 Task: In the  document negotiation.html Use the feature 'and check spelling and grammer' Select the body of letter and change paragraph spacing to  '1.5' Select the word  Good Day and change the font size to  30
Action: Mouse moved to (324, 549)
Screenshot: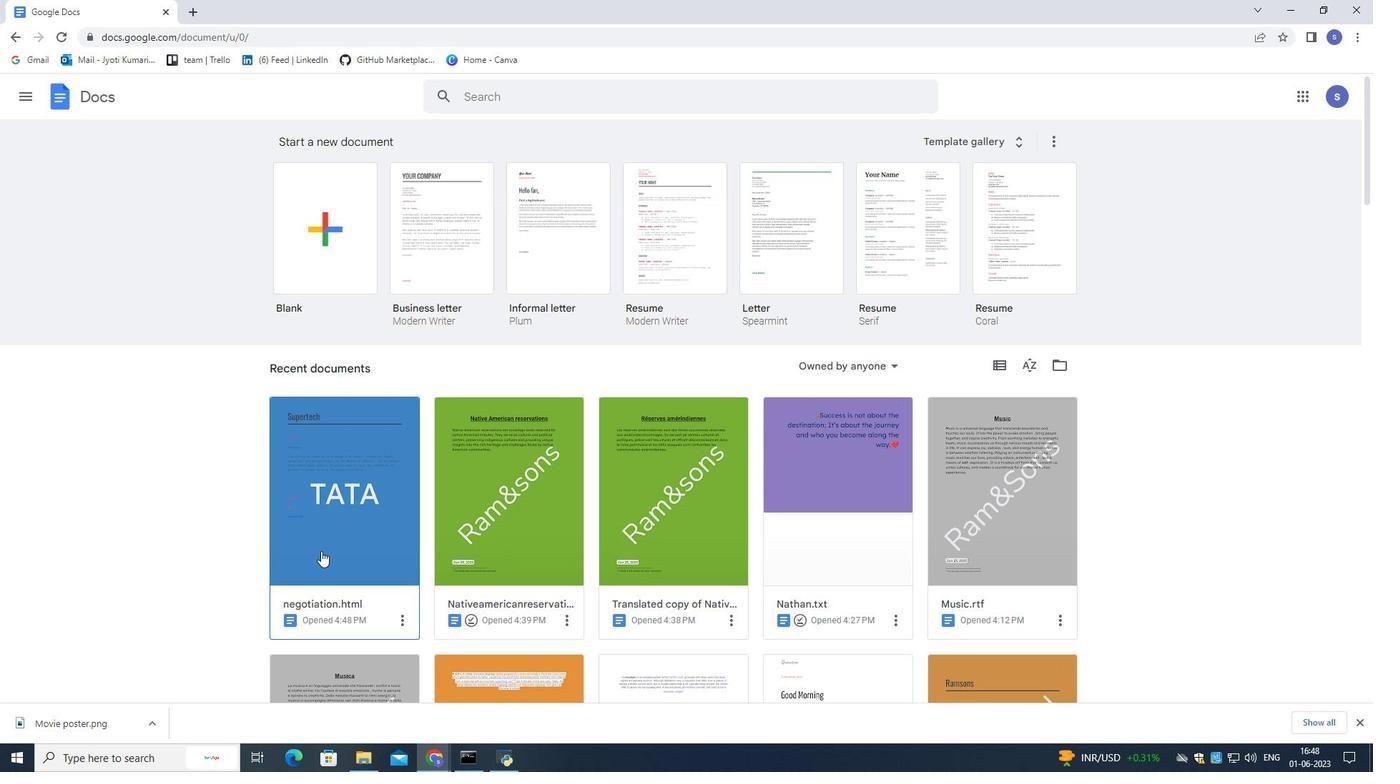 
Action: Mouse pressed left at (324, 549)
Screenshot: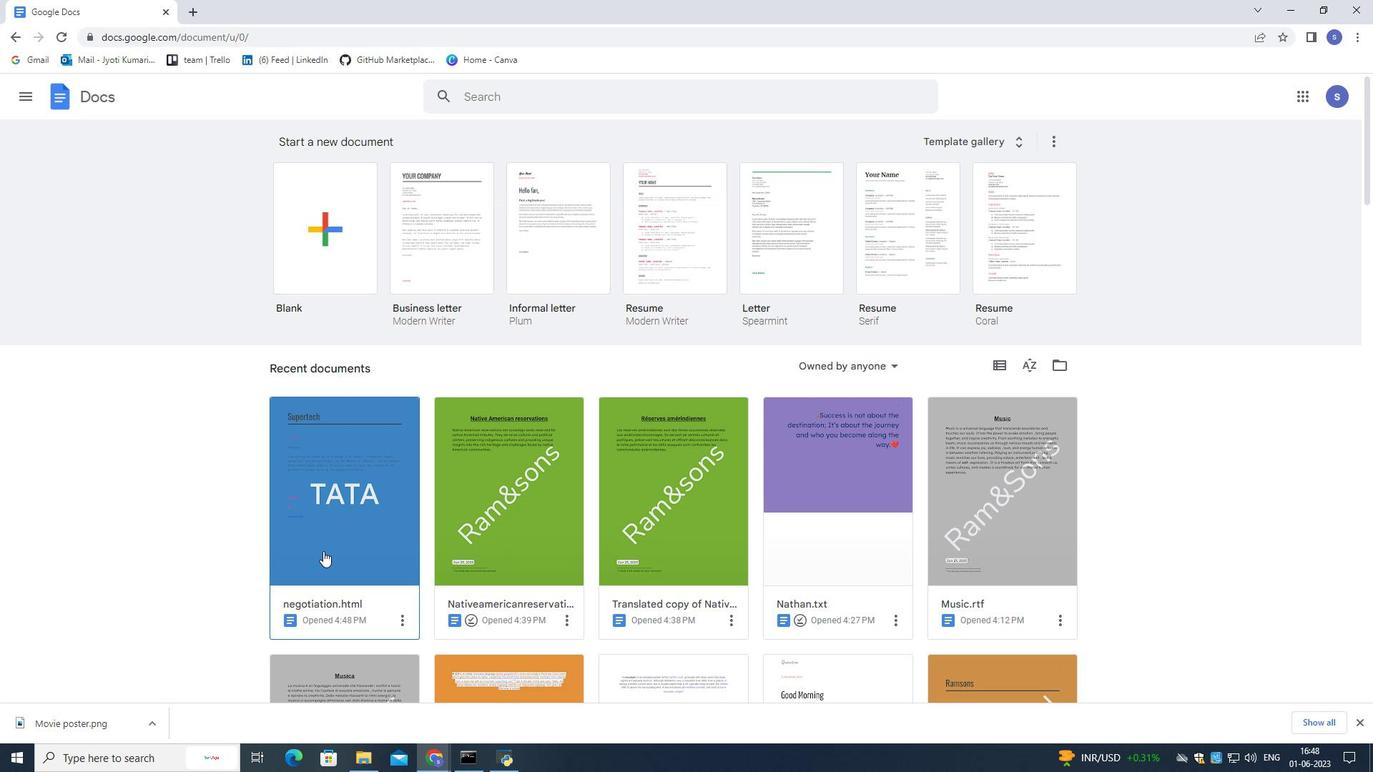 
Action: Mouse moved to (326, 549)
Screenshot: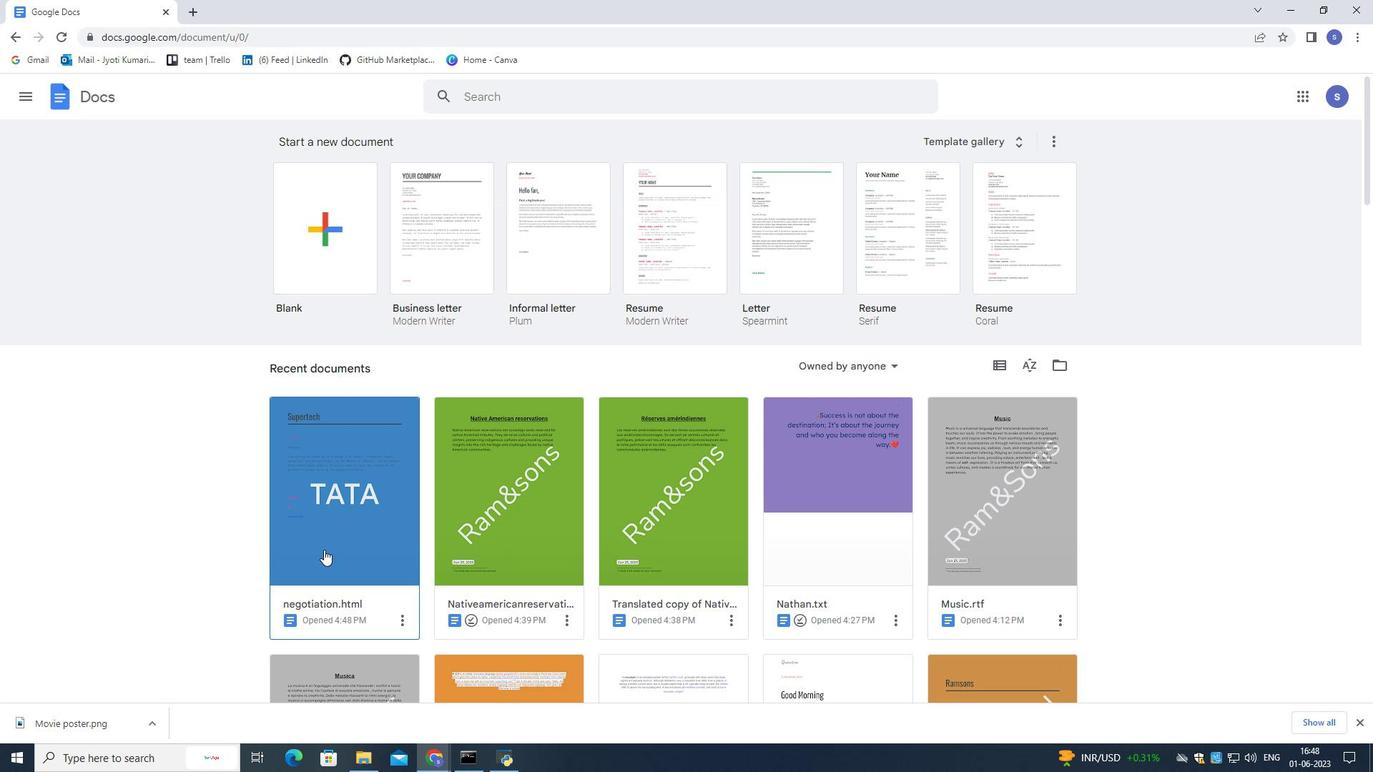 
Action: Mouse pressed left at (326, 549)
Screenshot: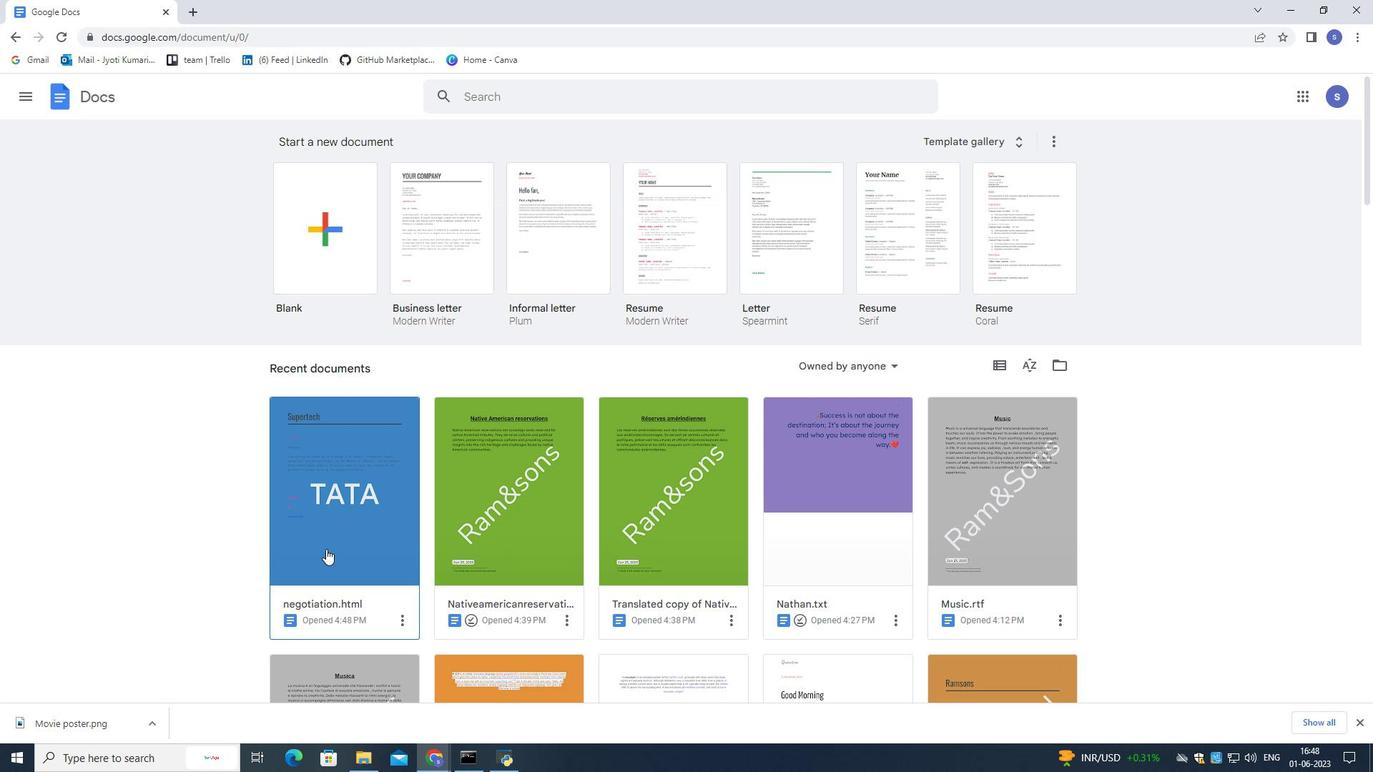 
Action: Mouse moved to (223, 109)
Screenshot: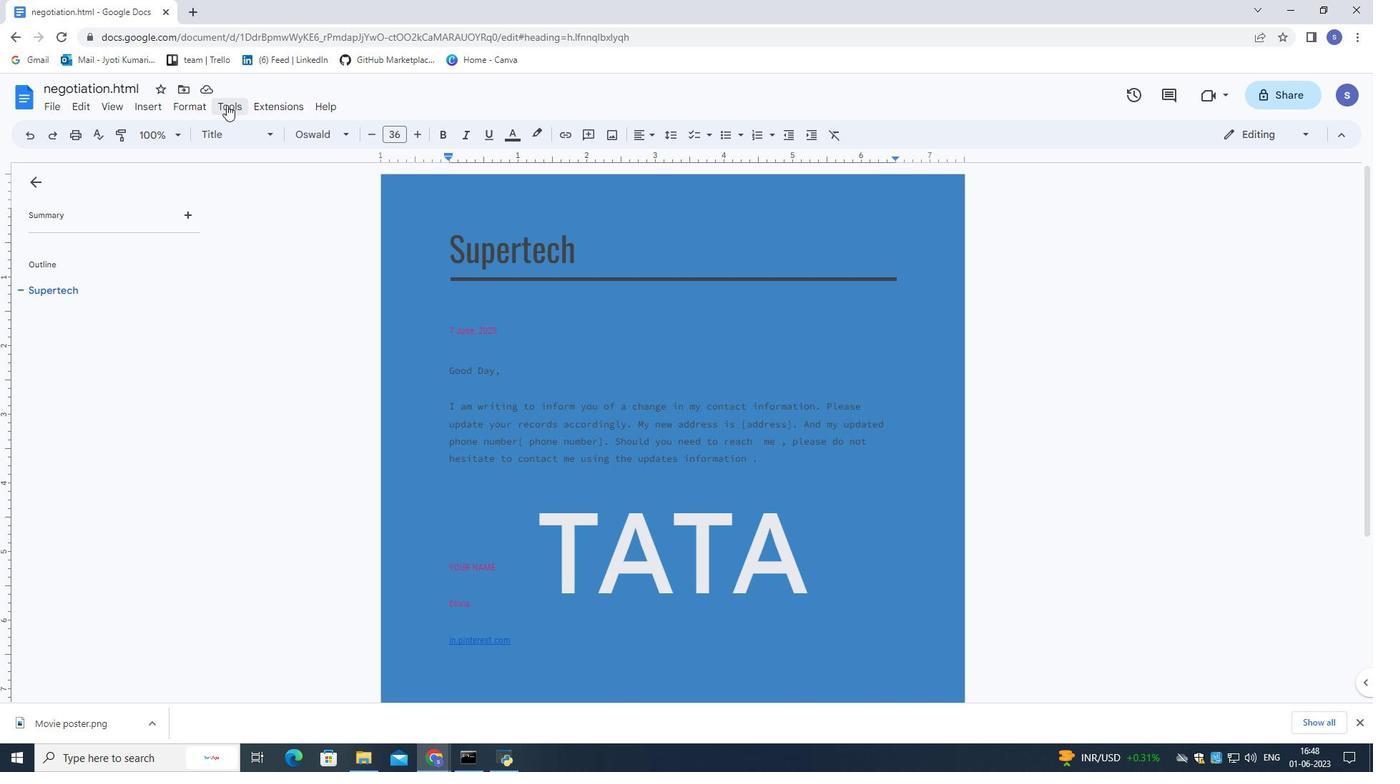 
Action: Mouse pressed left at (223, 109)
Screenshot: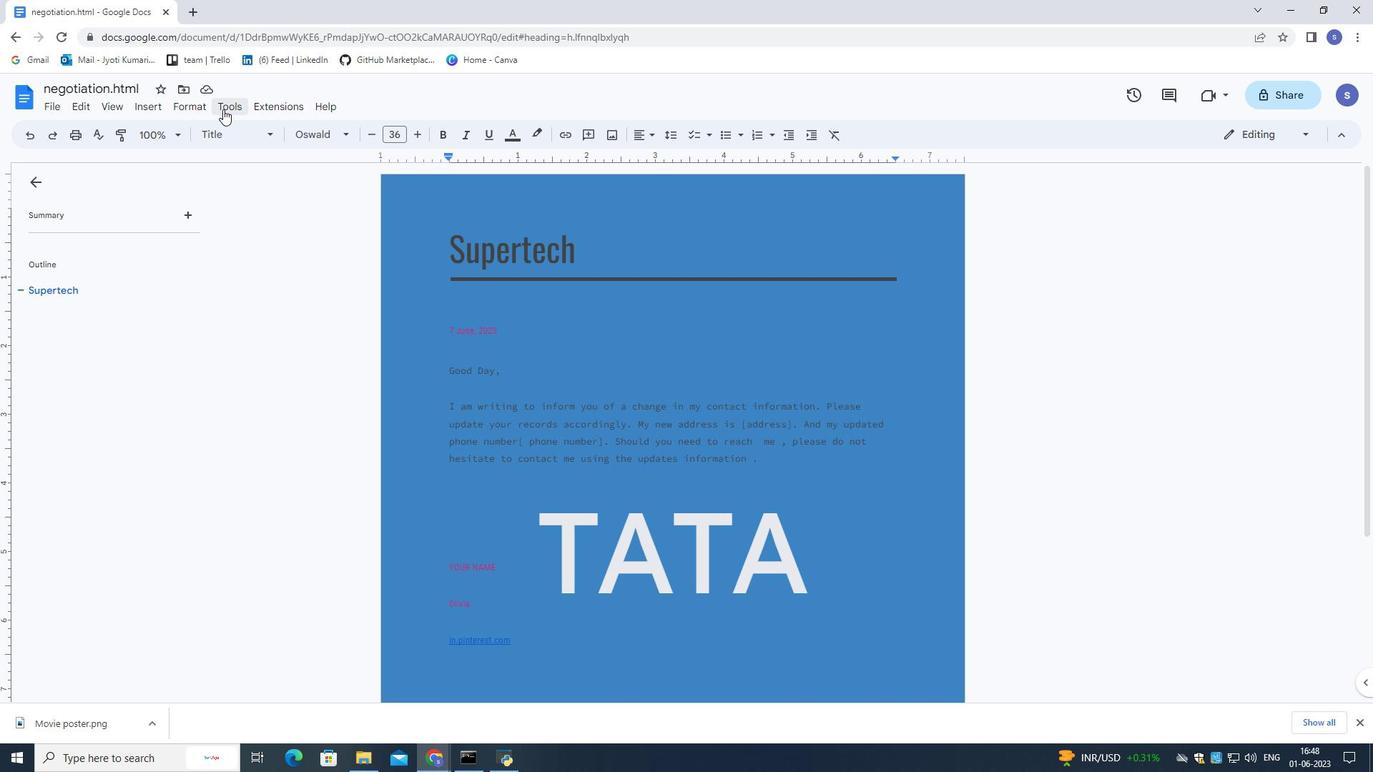 
Action: Mouse moved to (501, 140)
Screenshot: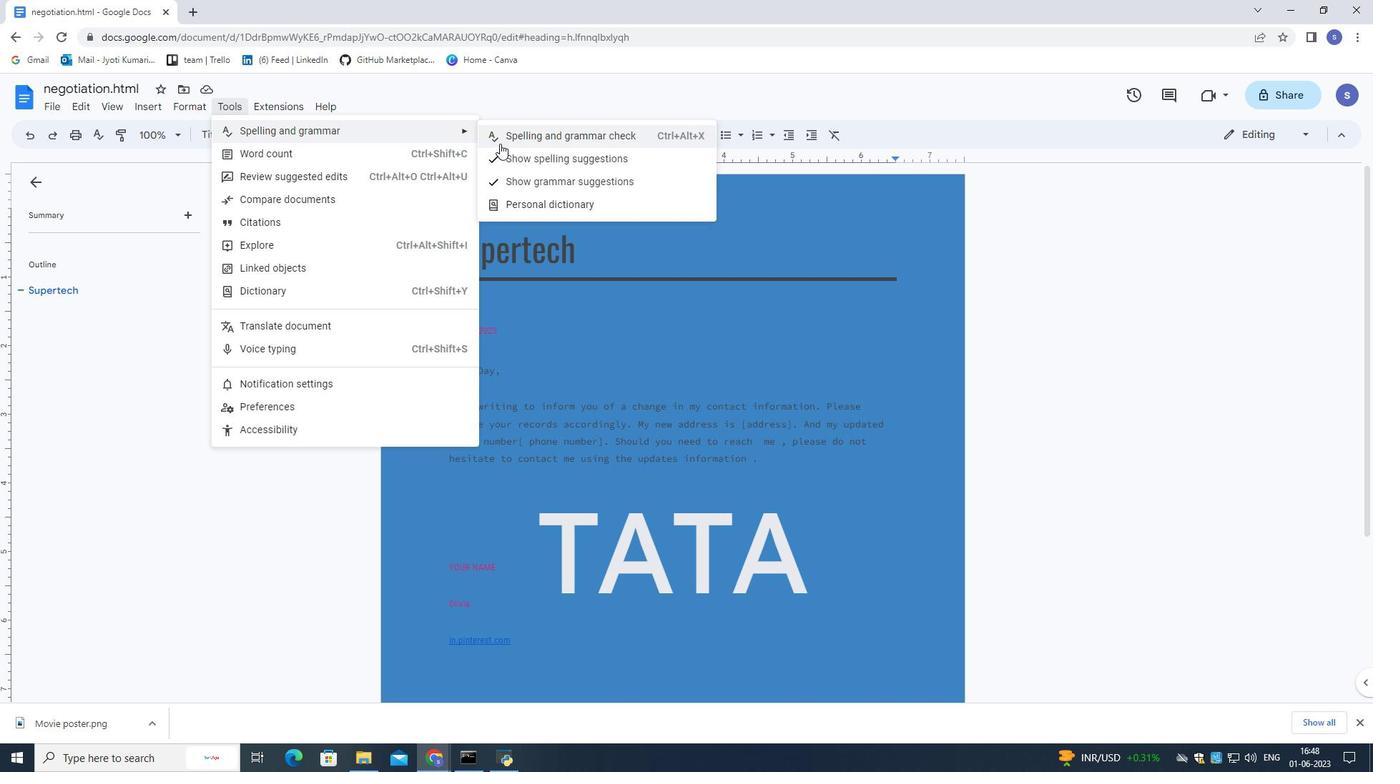 
Action: Mouse pressed left at (501, 140)
Screenshot: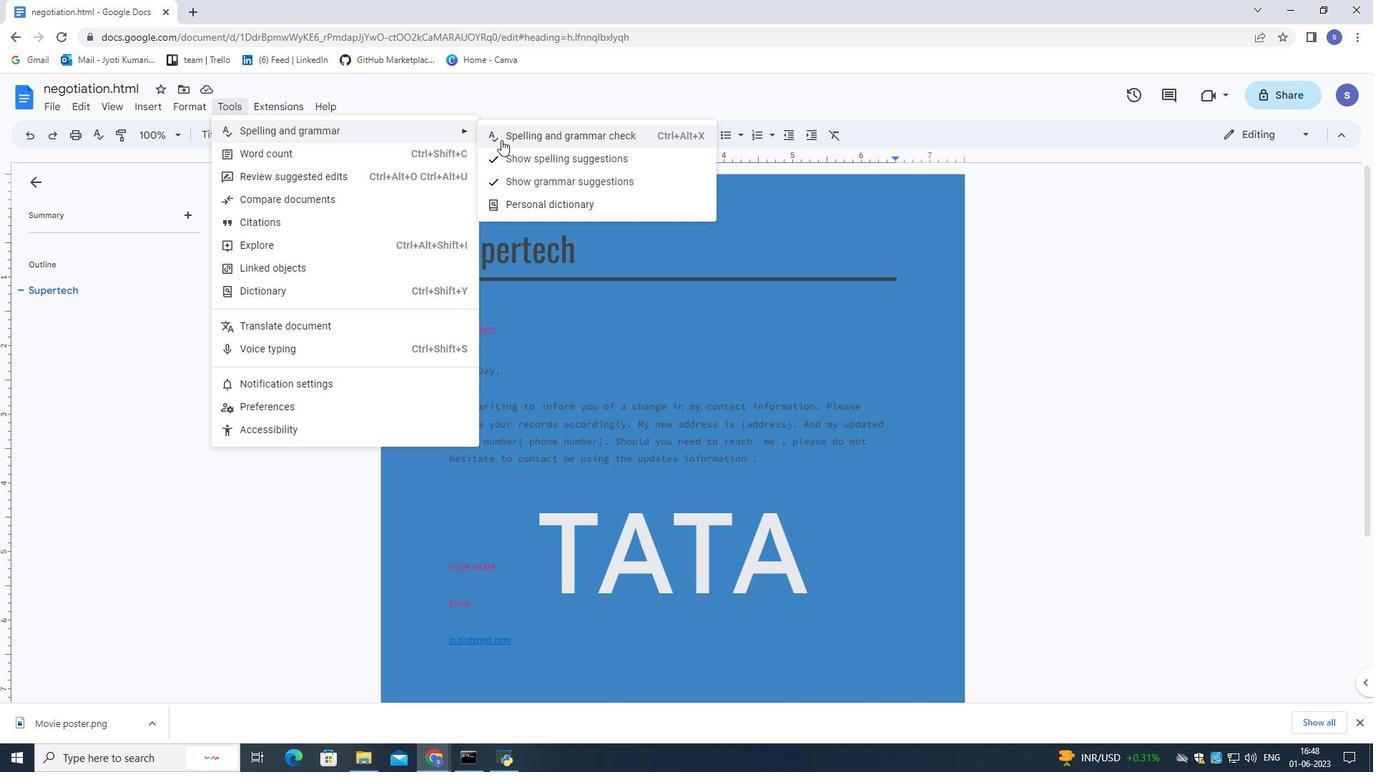 
Action: Mouse moved to (593, 301)
Screenshot: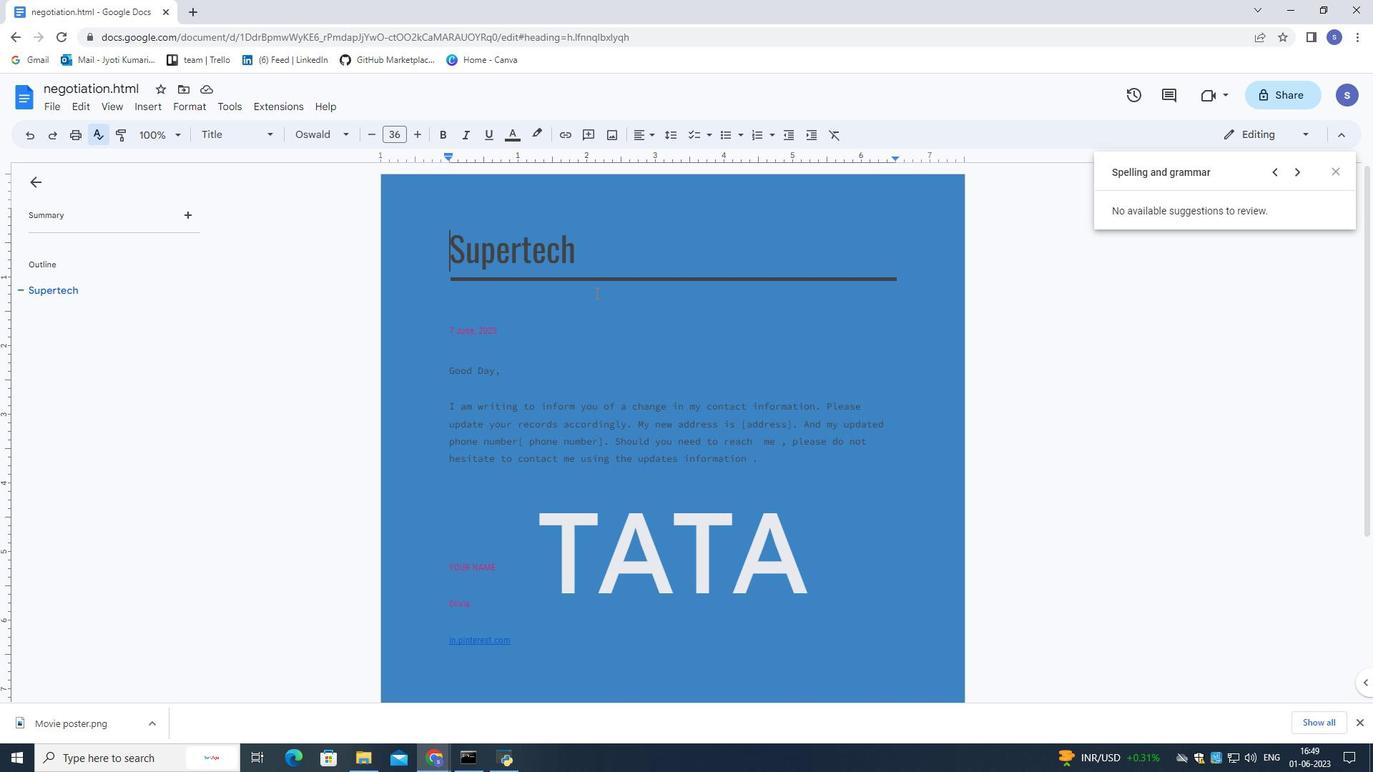 
Action: Mouse scrolled (593, 301) with delta (0, 0)
Screenshot: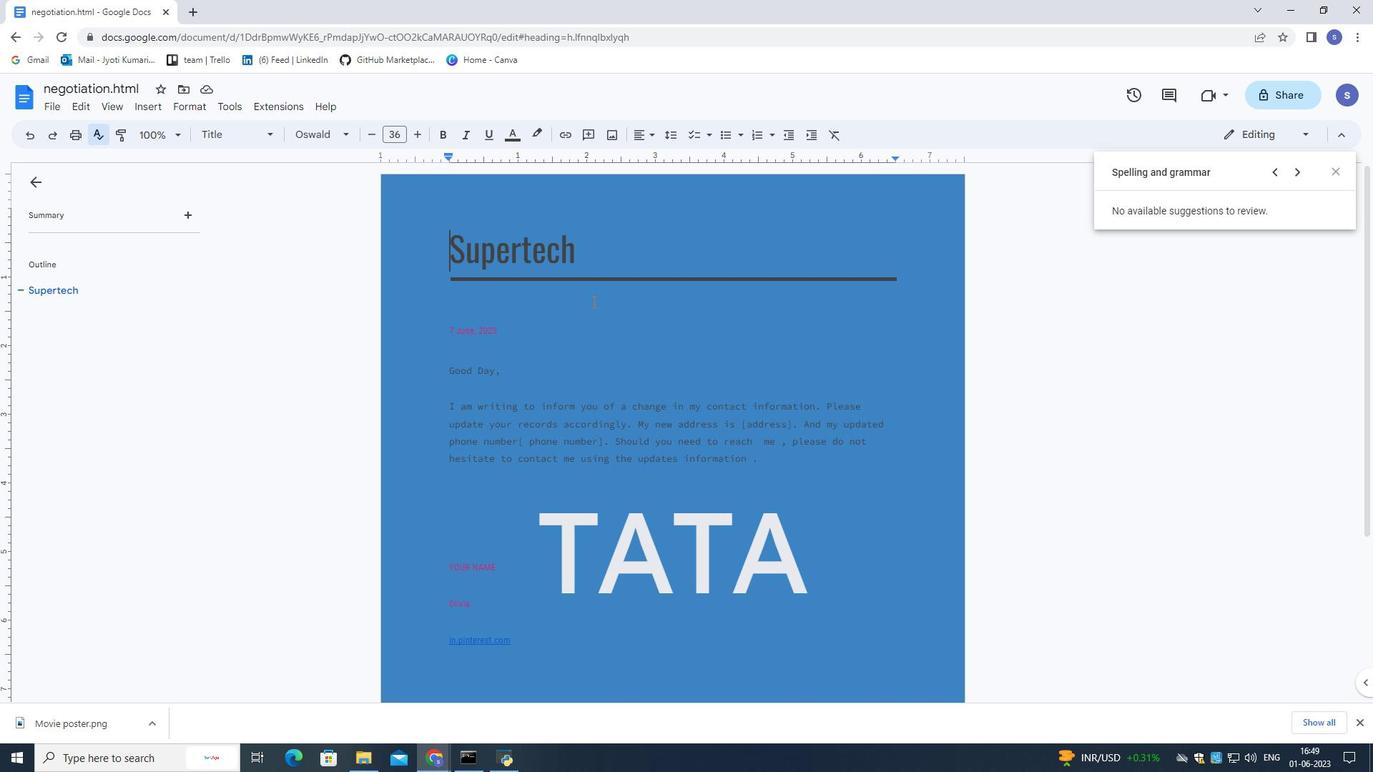 
Action: Mouse scrolled (593, 301) with delta (0, 0)
Screenshot: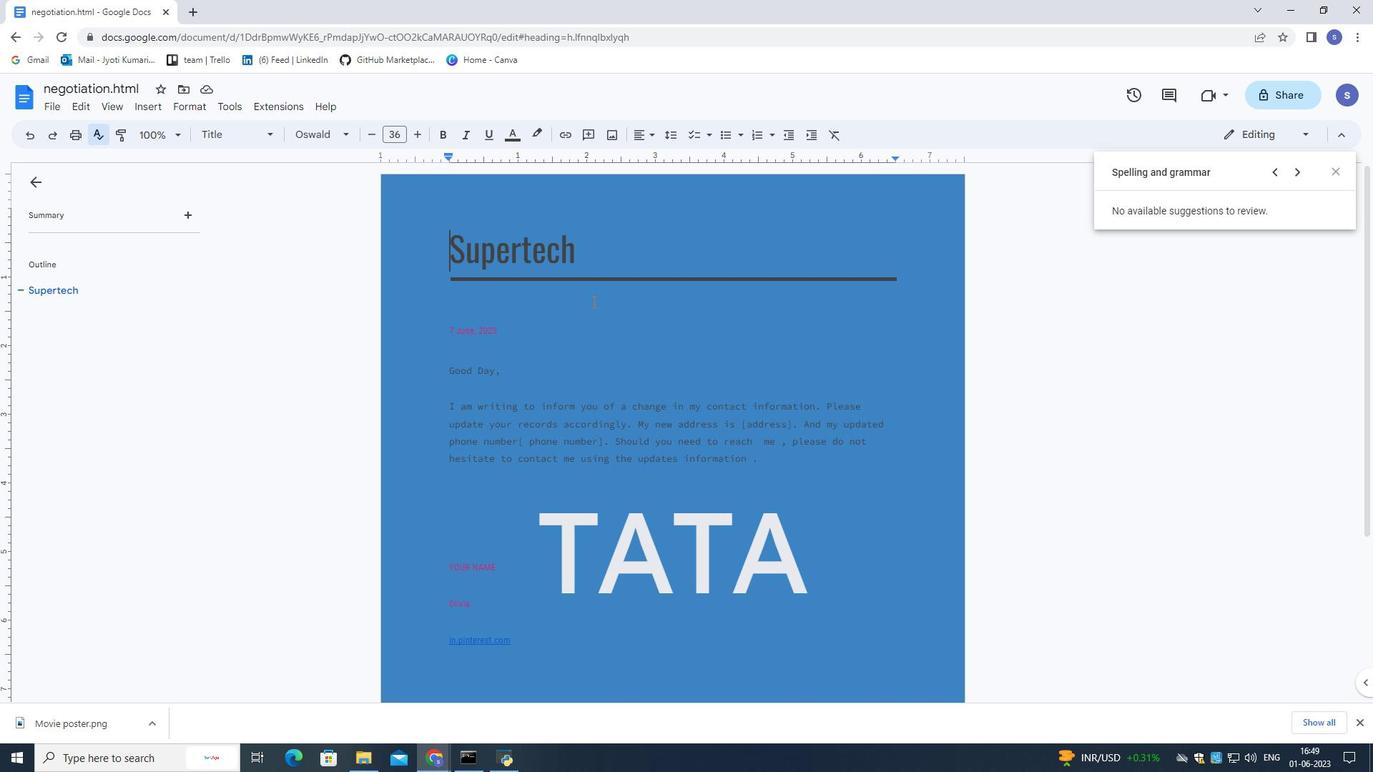 
Action: Mouse moved to (767, 324)
Screenshot: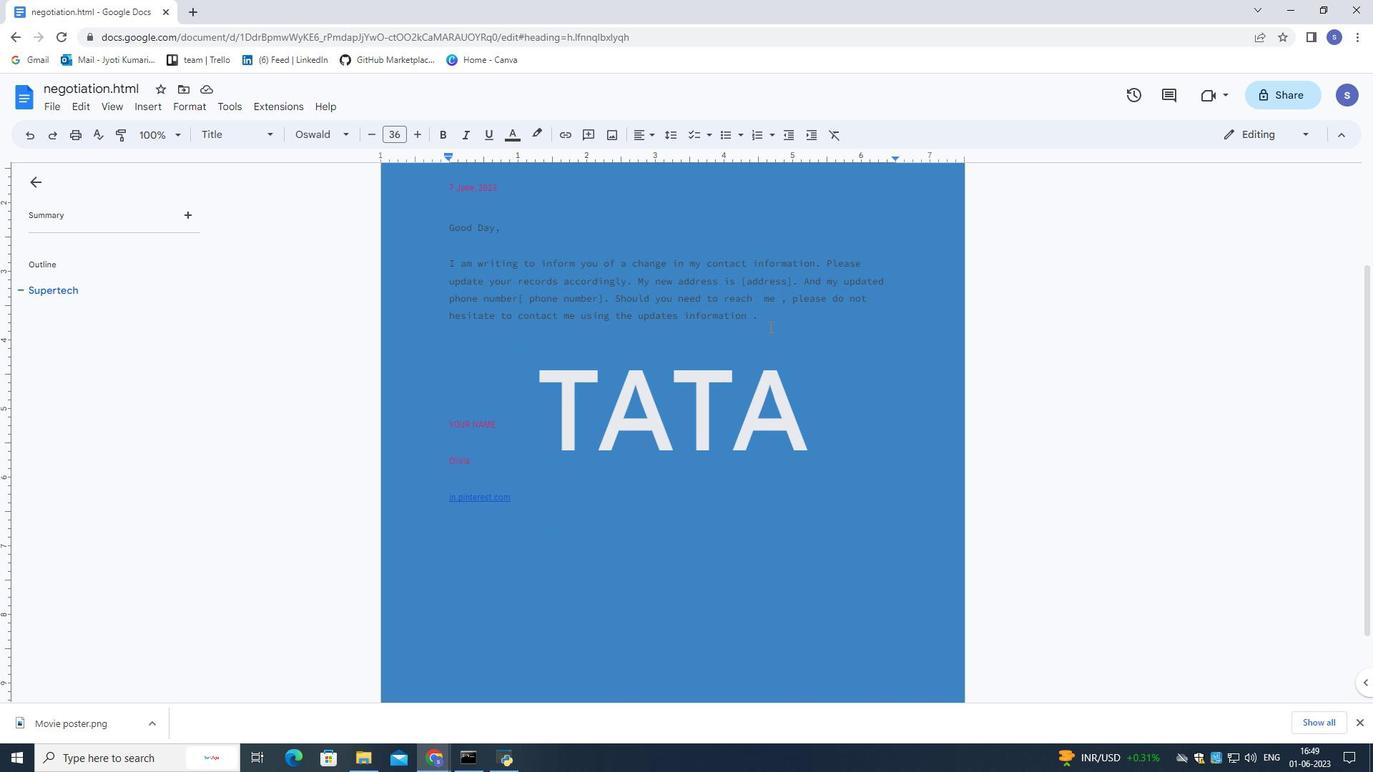 
Action: Mouse pressed left at (767, 324)
Screenshot: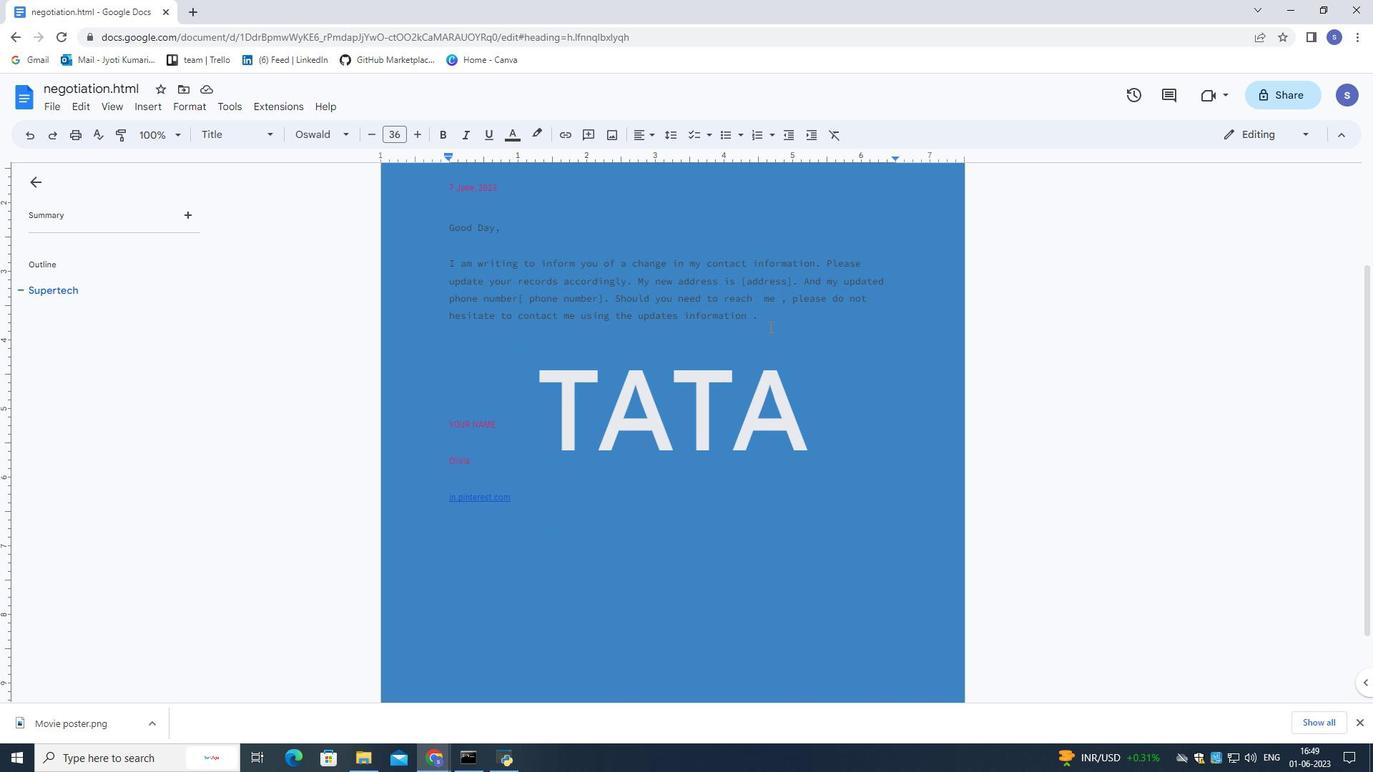 
Action: Mouse moved to (665, 136)
Screenshot: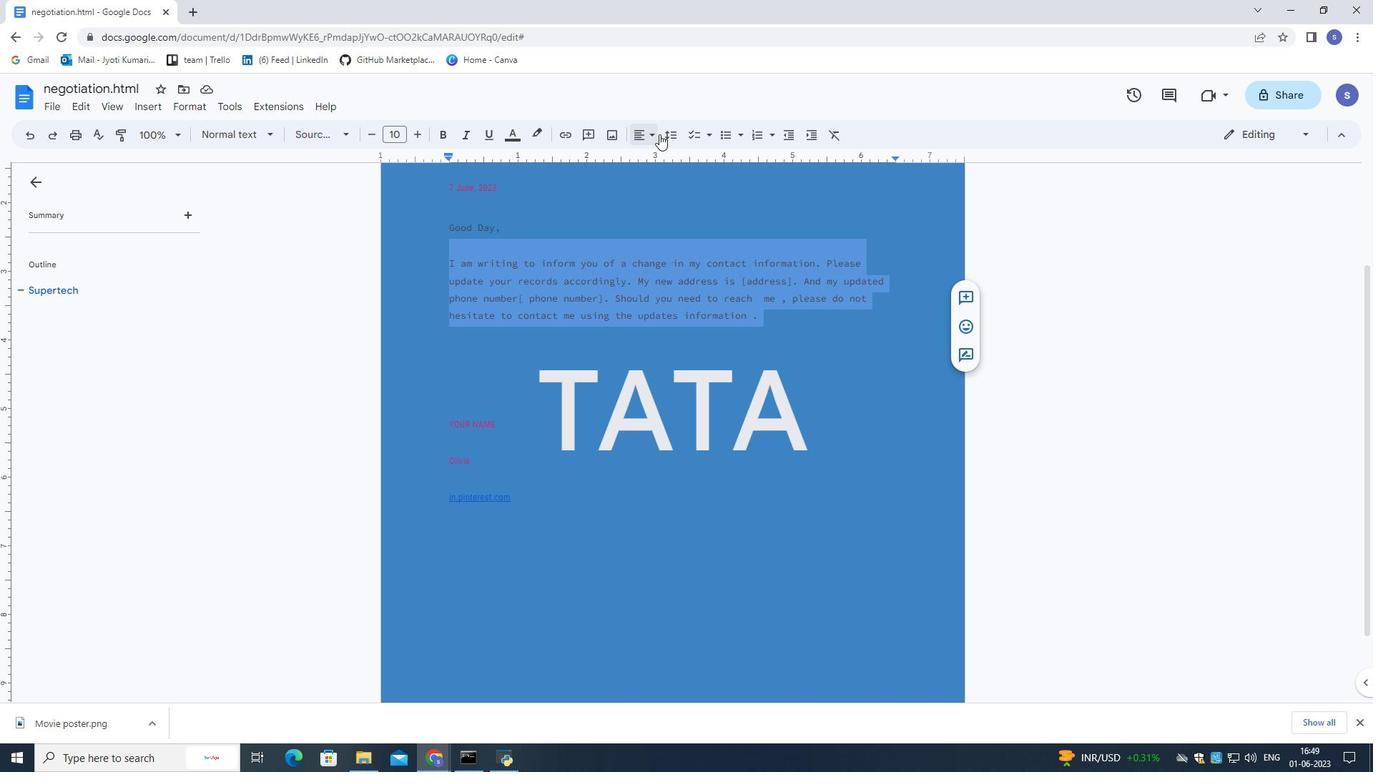 
Action: Mouse pressed left at (665, 136)
Screenshot: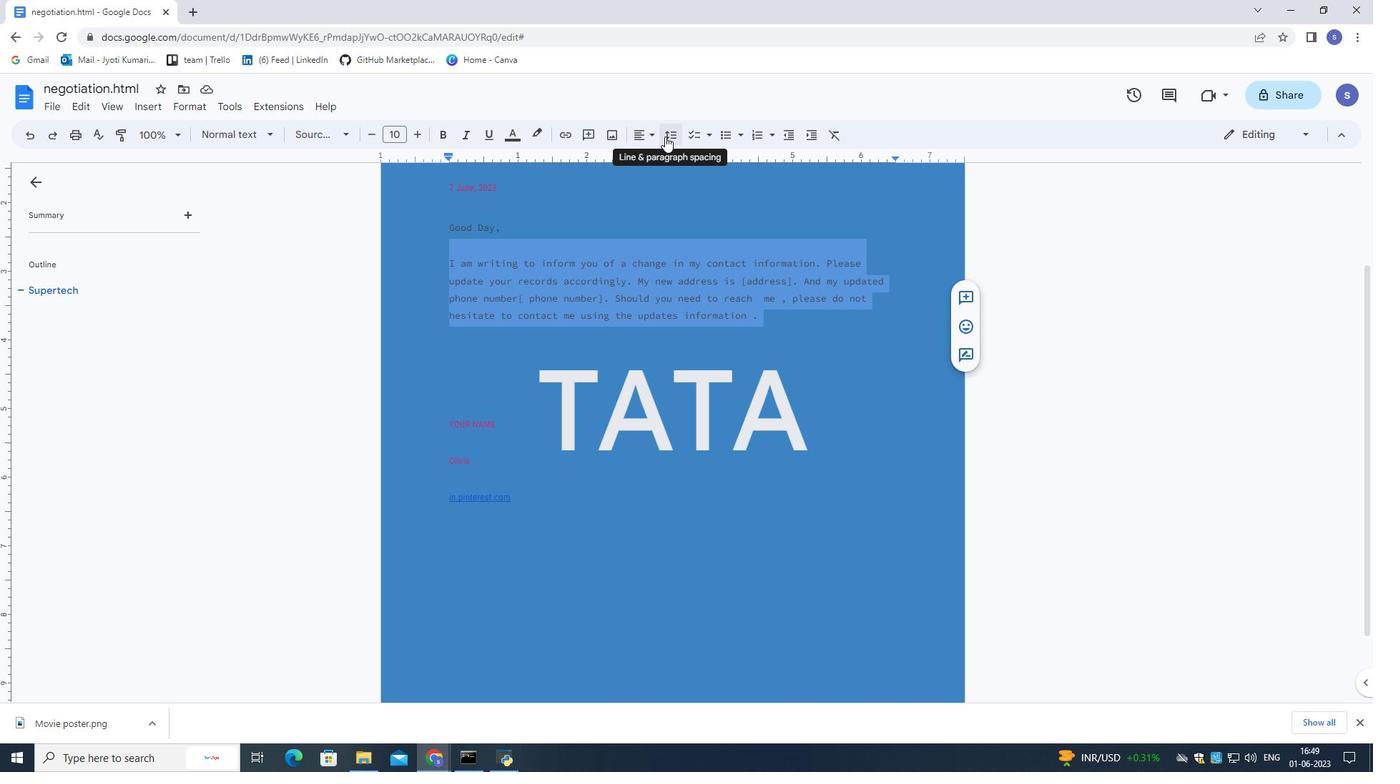
Action: Mouse moved to (675, 206)
Screenshot: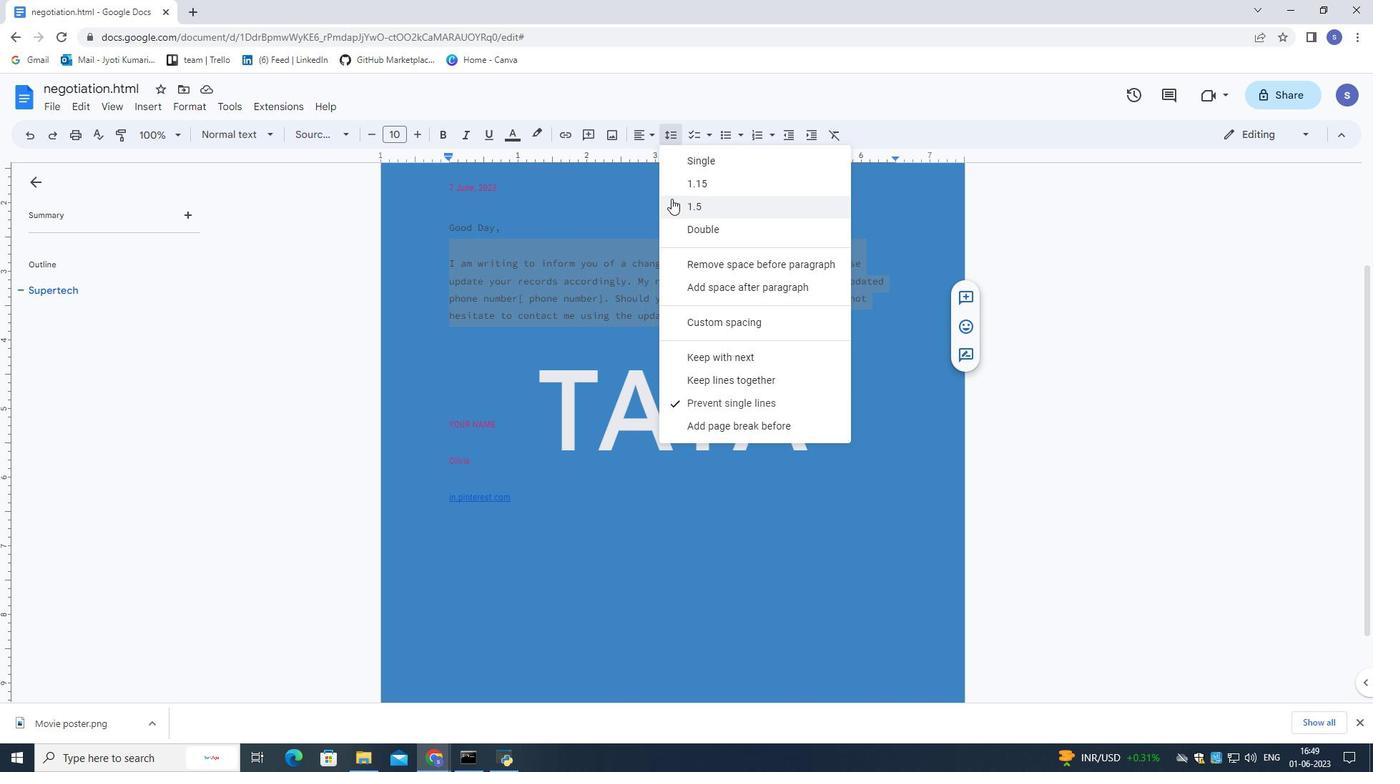 
Action: Mouse pressed left at (675, 206)
Screenshot: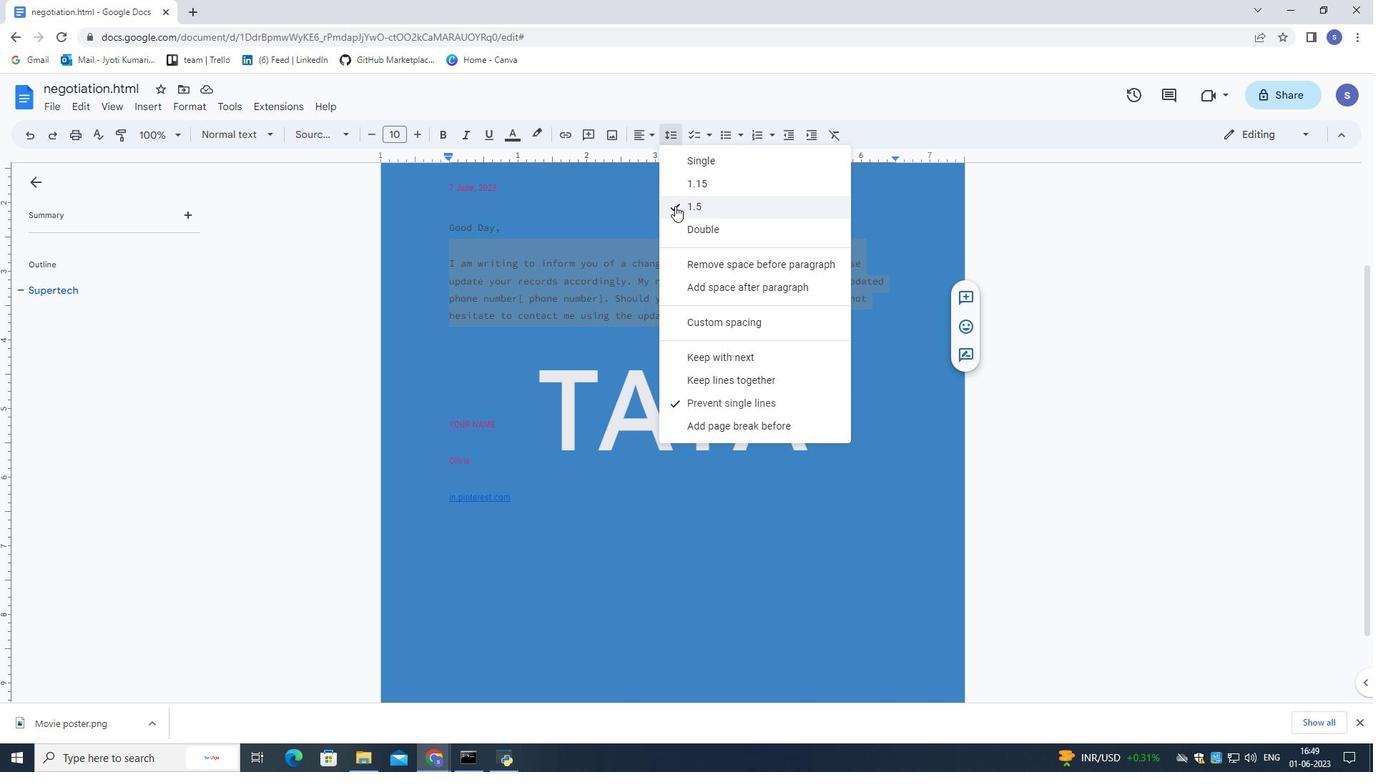 
Action: Mouse moved to (523, 256)
Screenshot: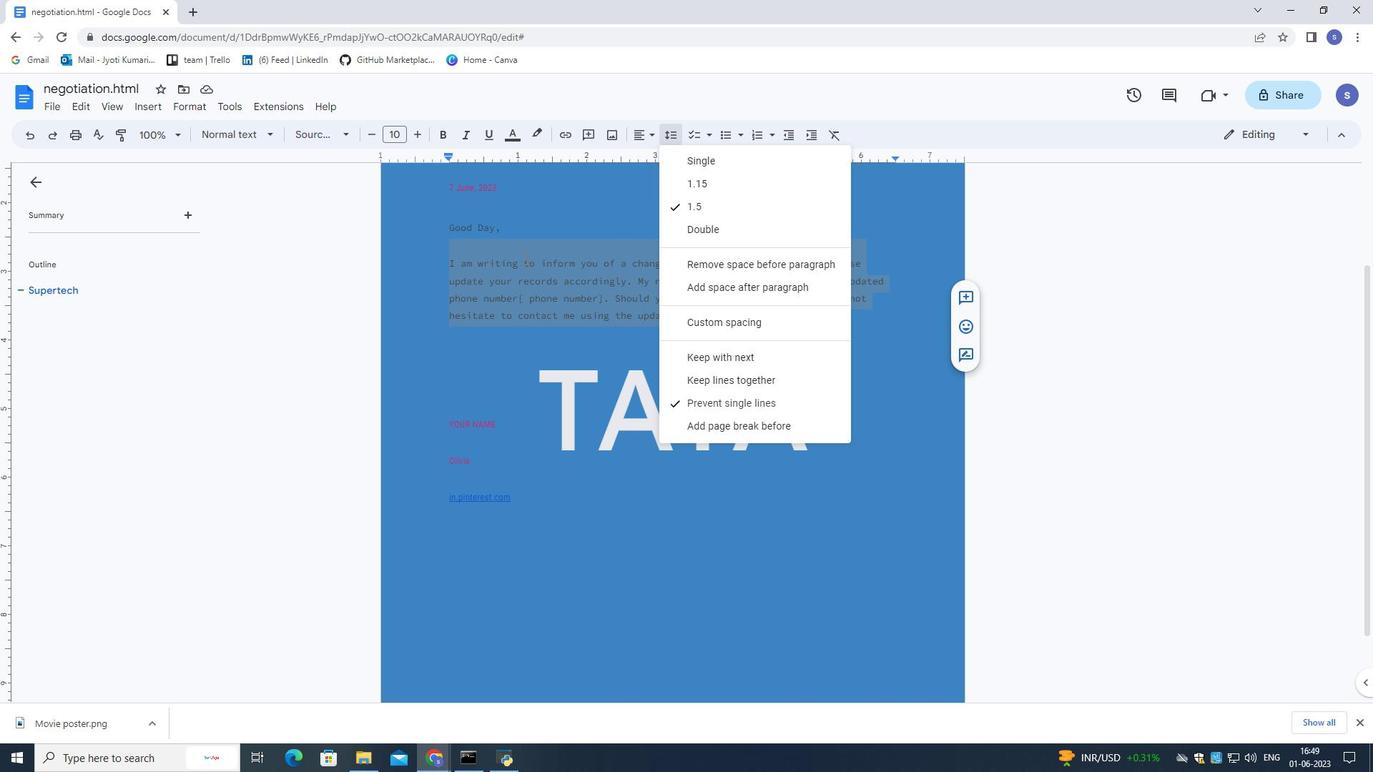 
Action: Mouse pressed left at (523, 256)
Screenshot: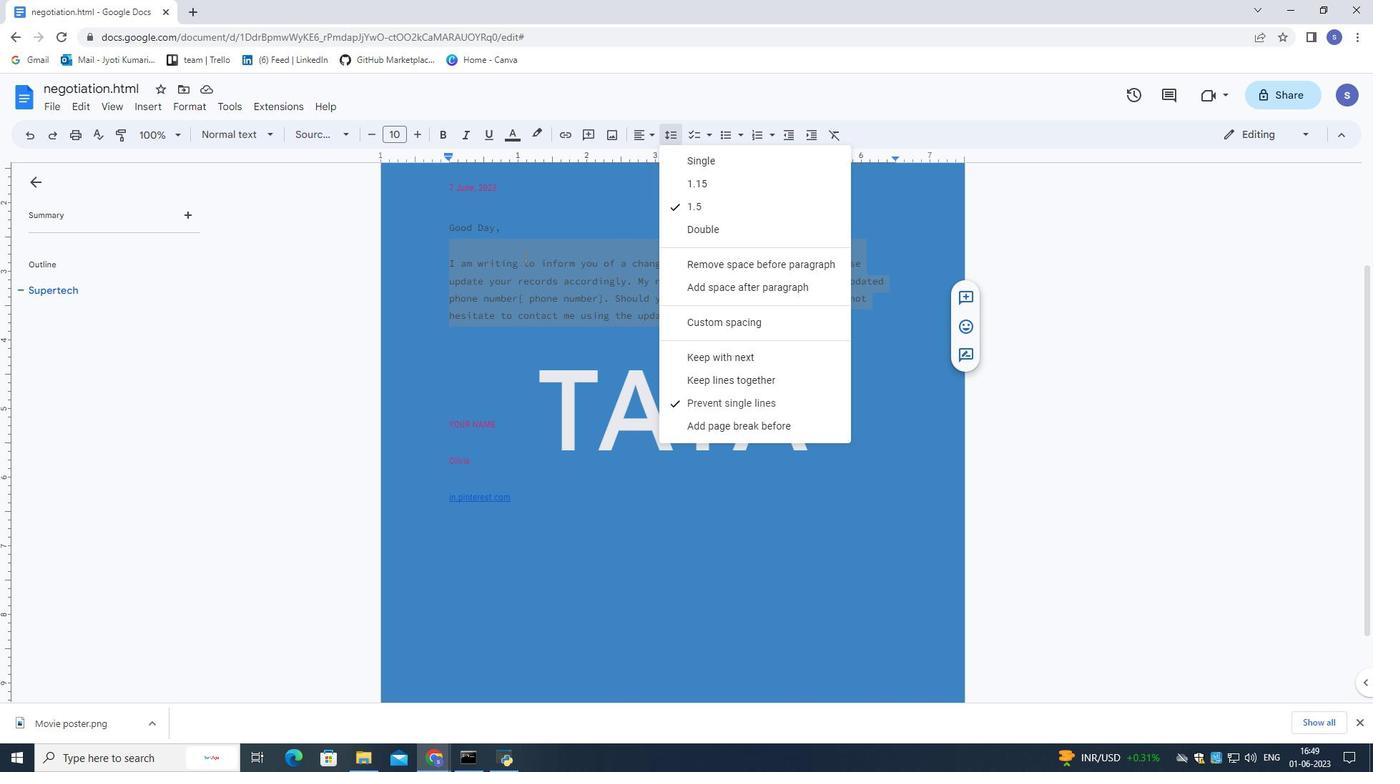 
Action: Mouse moved to (517, 228)
Screenshot: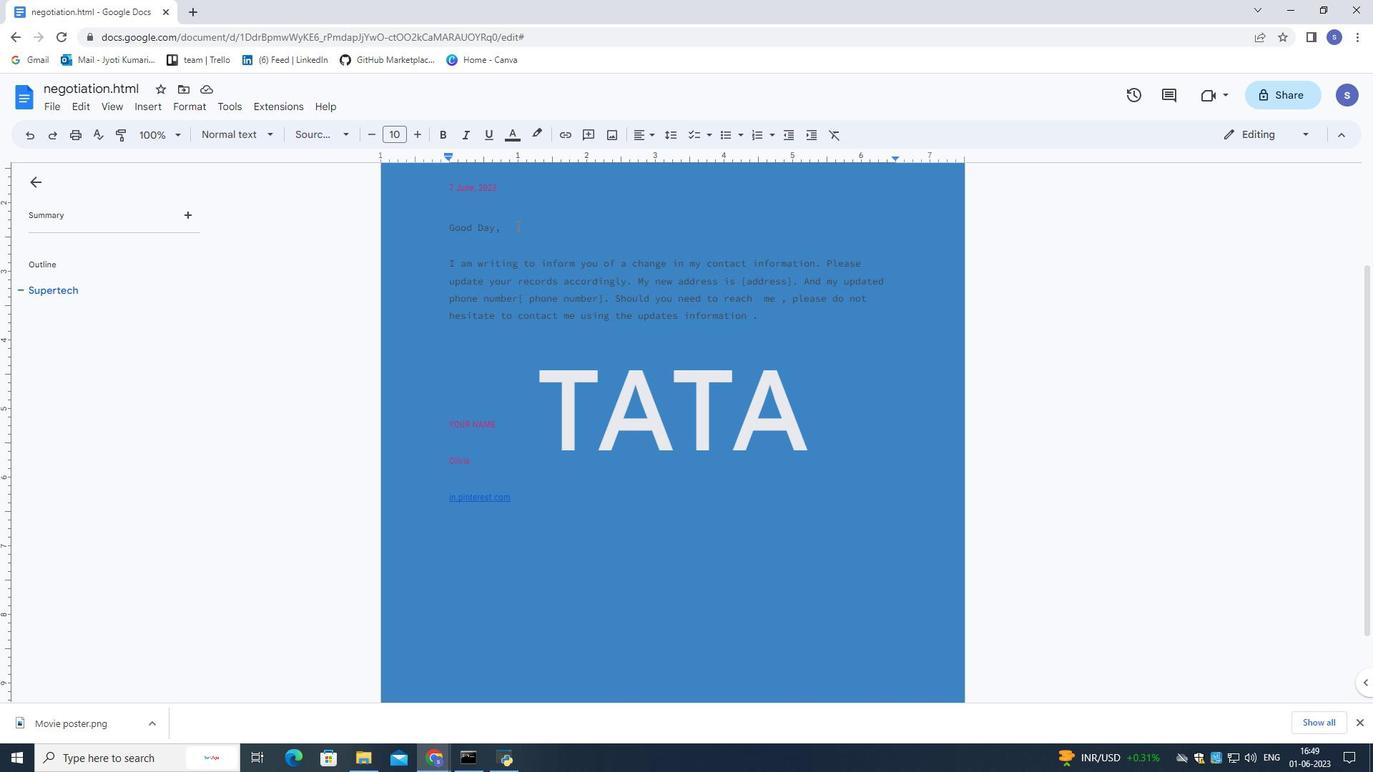 
Action: Mouse pressed left at (517, 228)
Screenshot: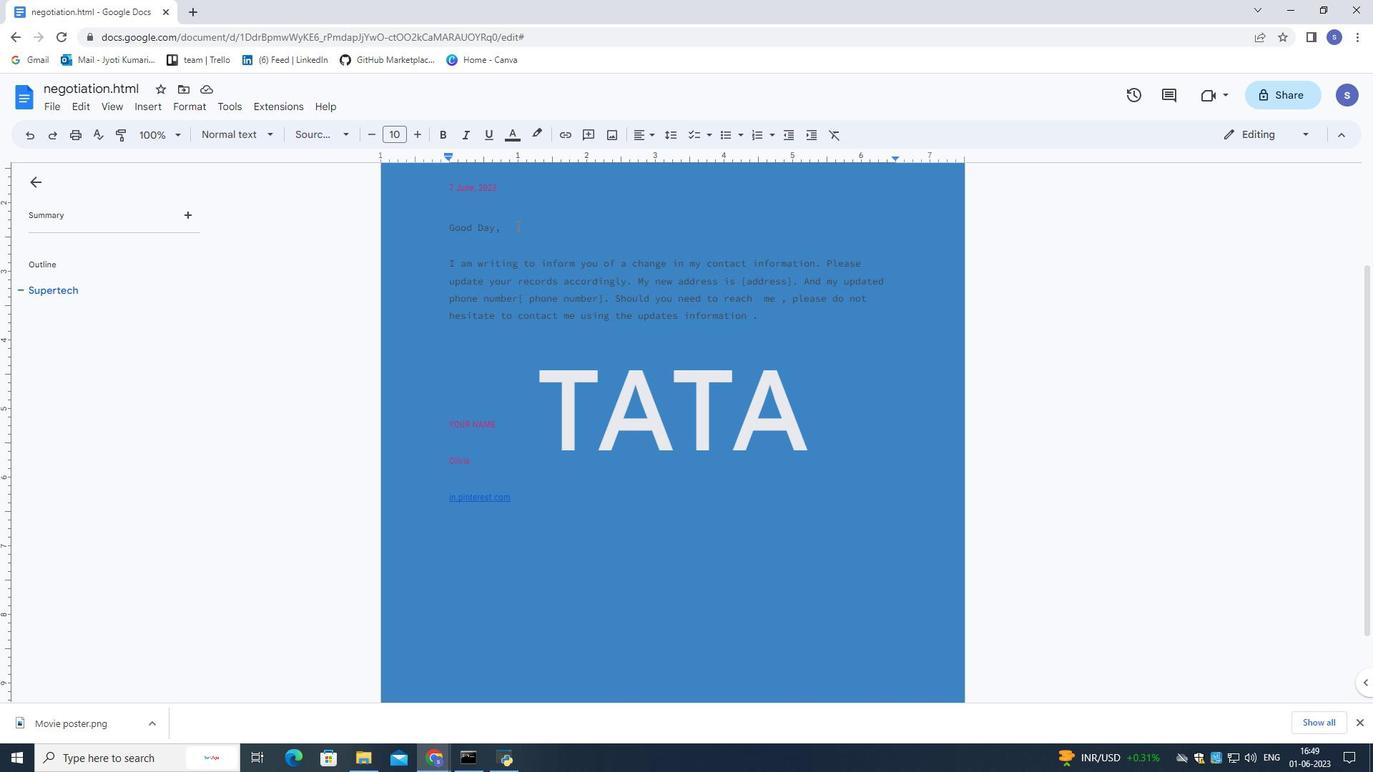 
Action: Mouse moved to (417, 130)
Screenshot: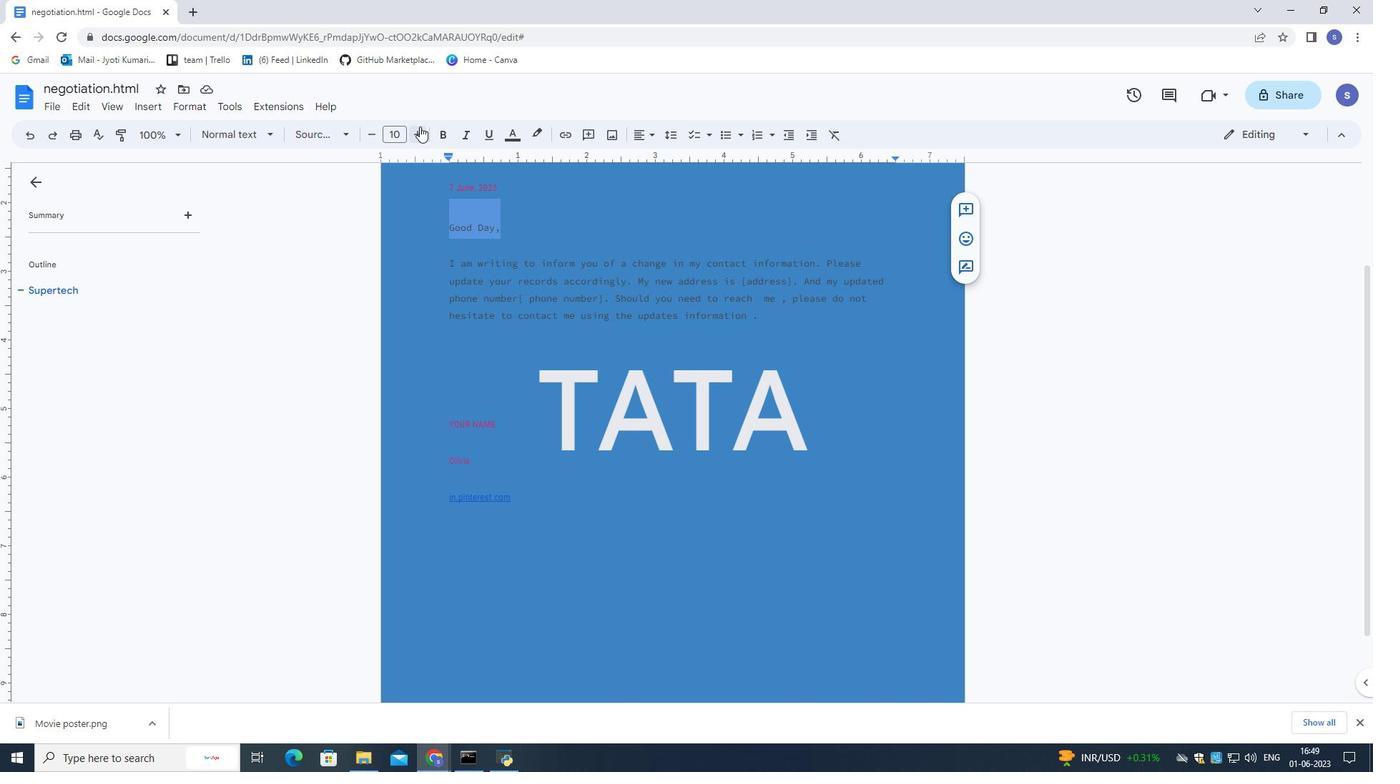 
Action: Mouse pressed left at (417, 130)
Screenshot: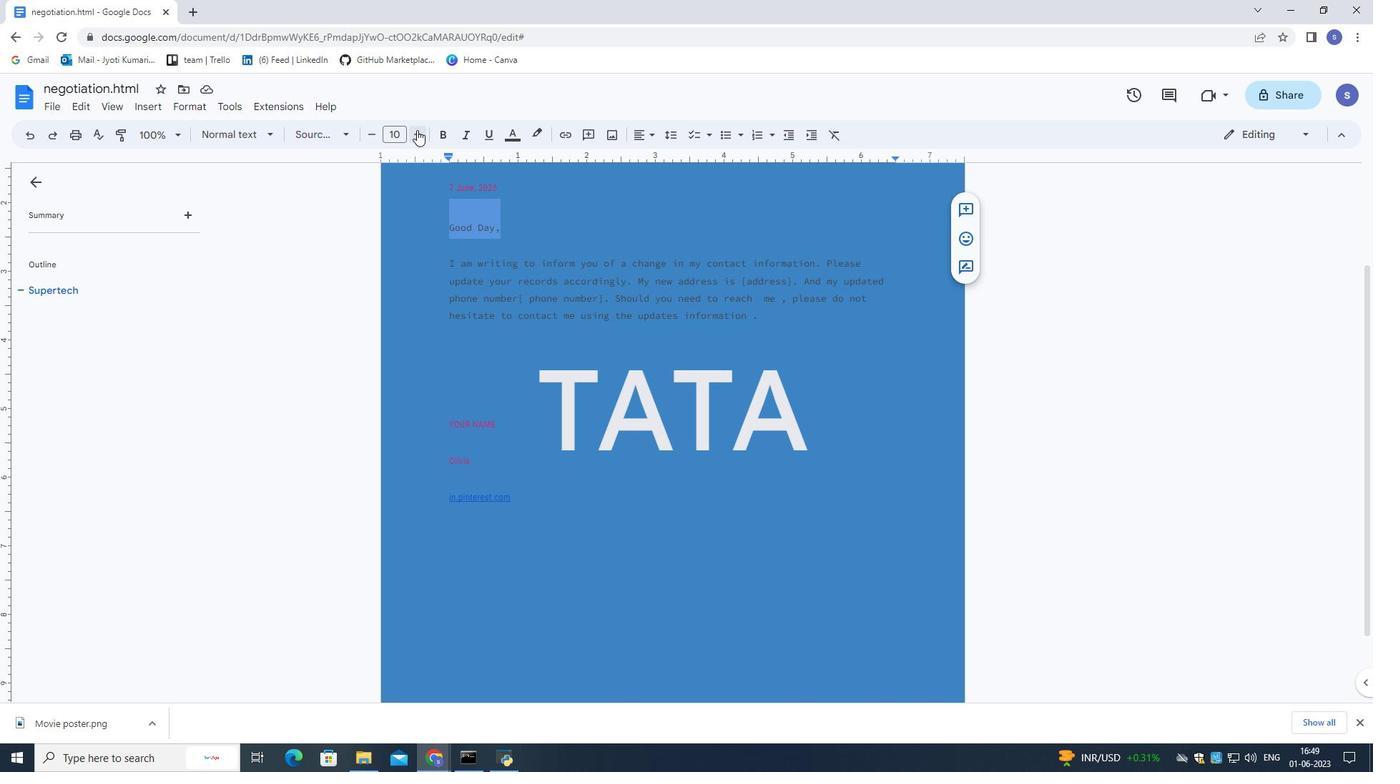 
Action: Mouse pressed left at (417, 130)
Screenshot: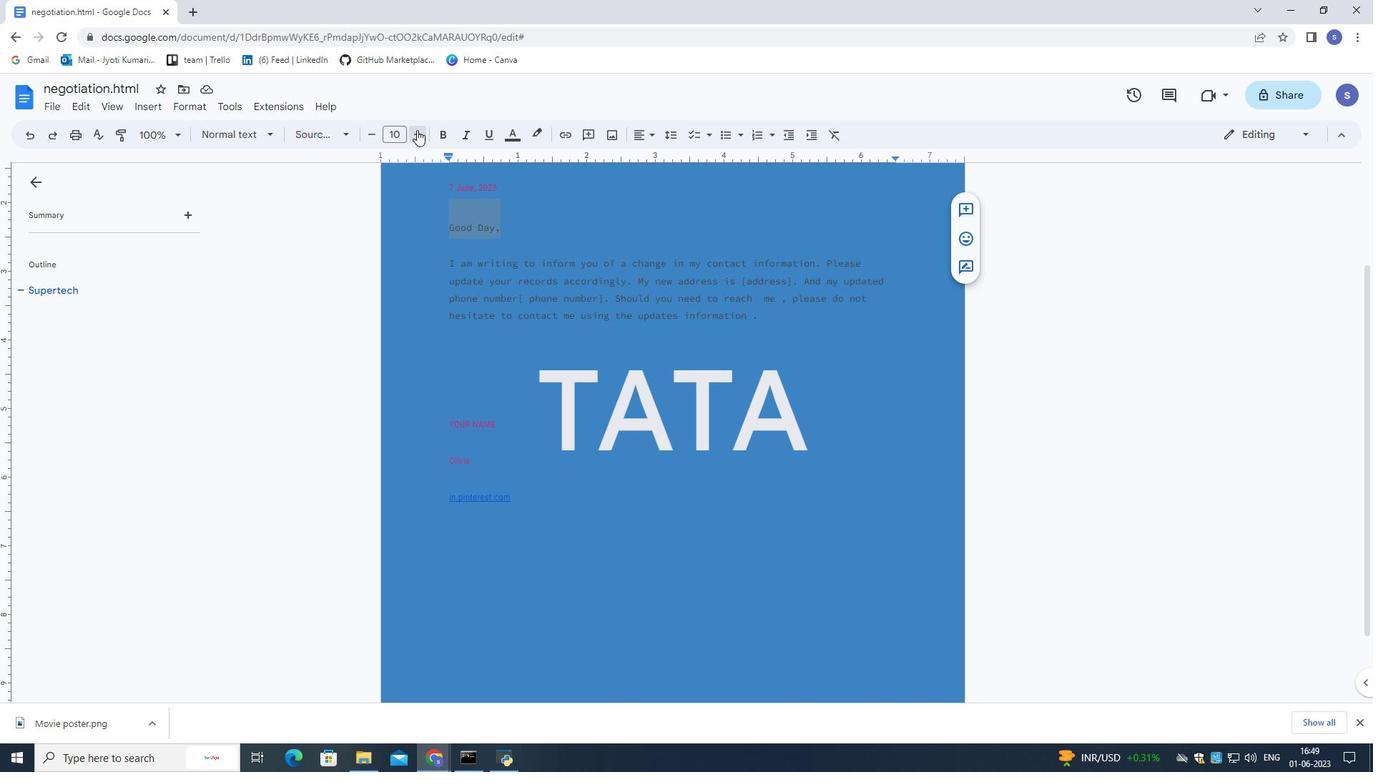 
Action: Mouse pressed left at (417, 130)
Screenshot: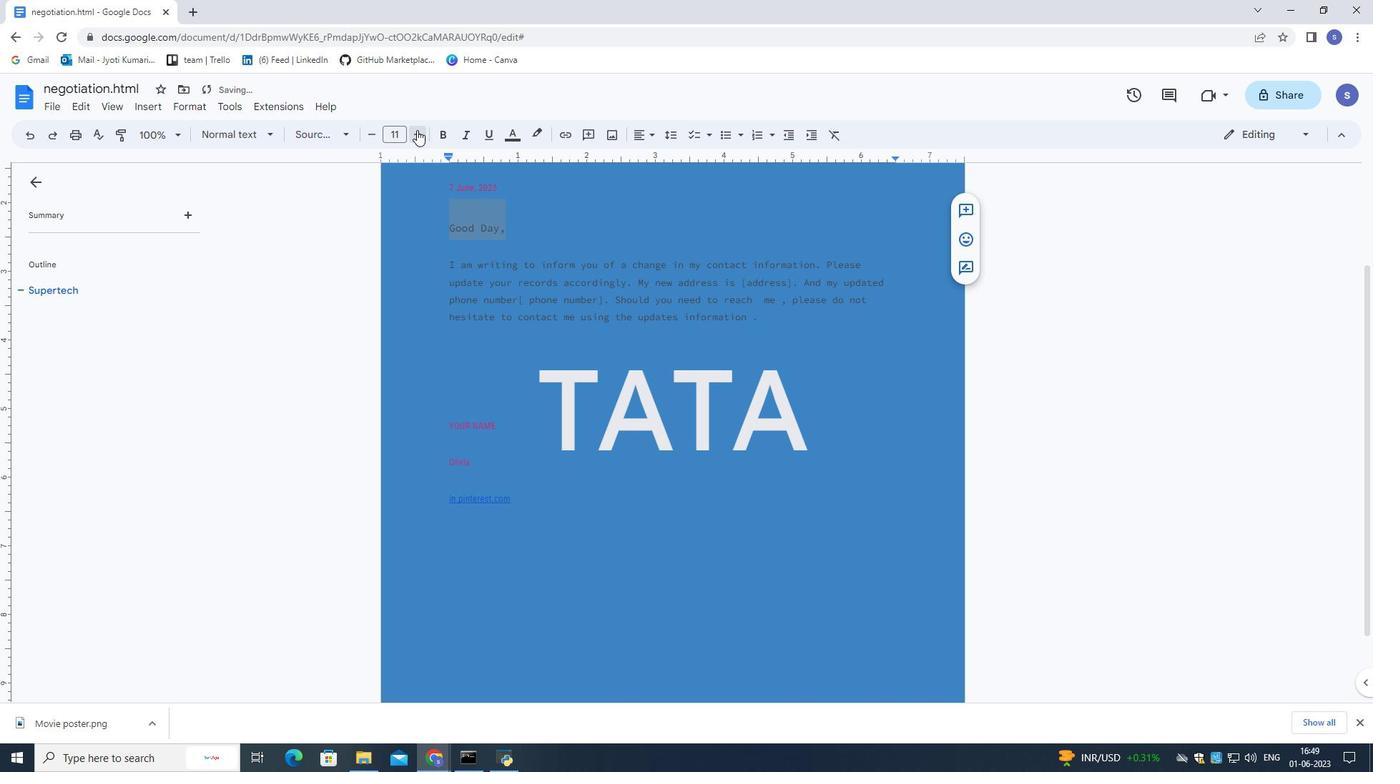 
Action: Mouse pressed left at (417, 130)
Screenshot: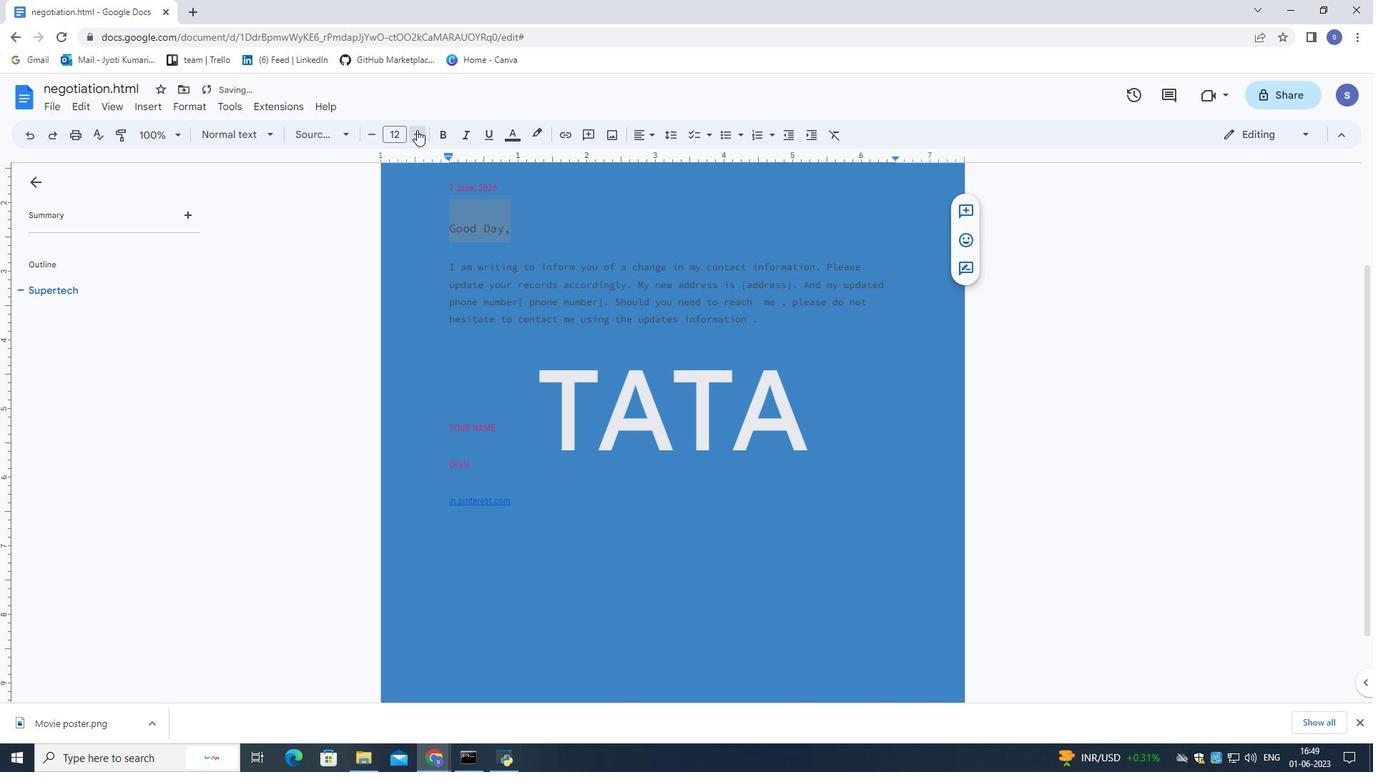 
Action: Mouse pressed left at (417, 130)
Screenshot: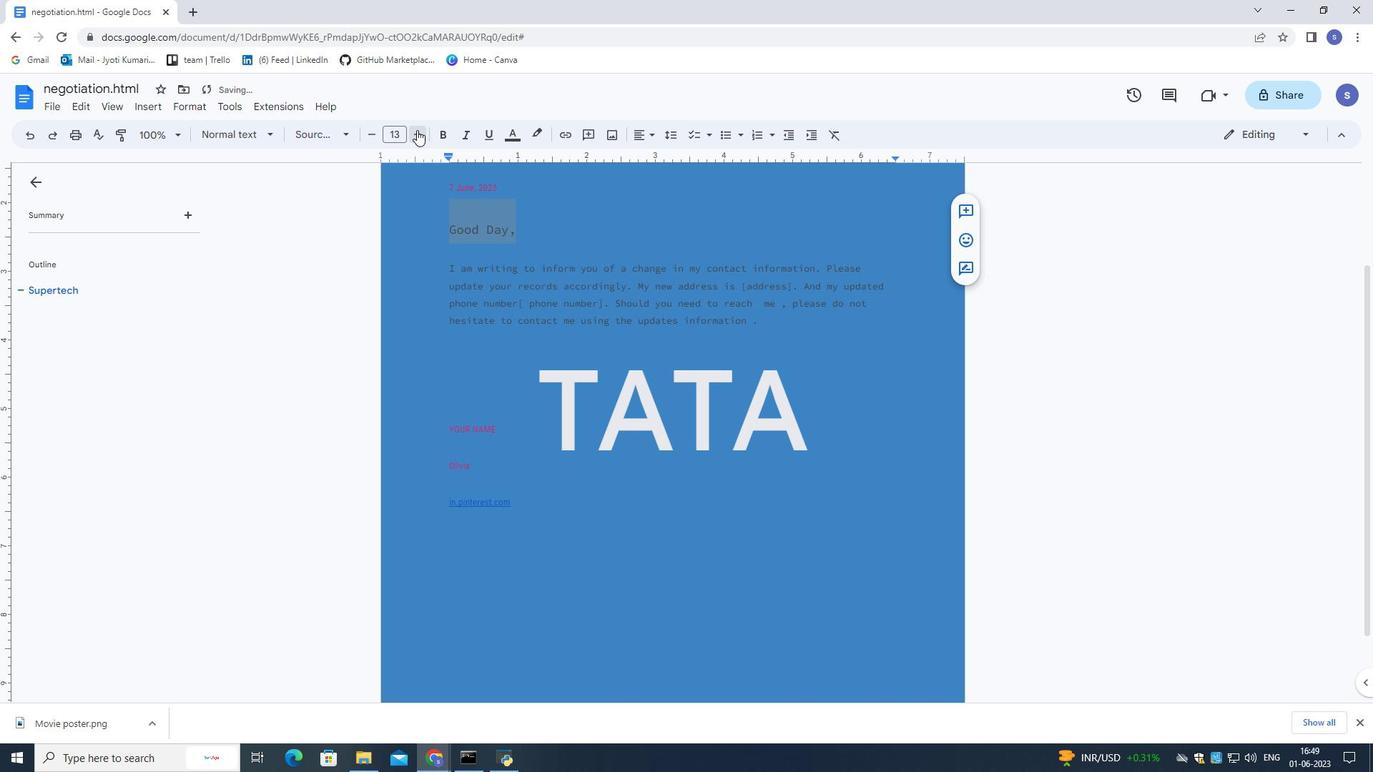 
Action: Mouse pressed left at (417, 130)
Screenshot: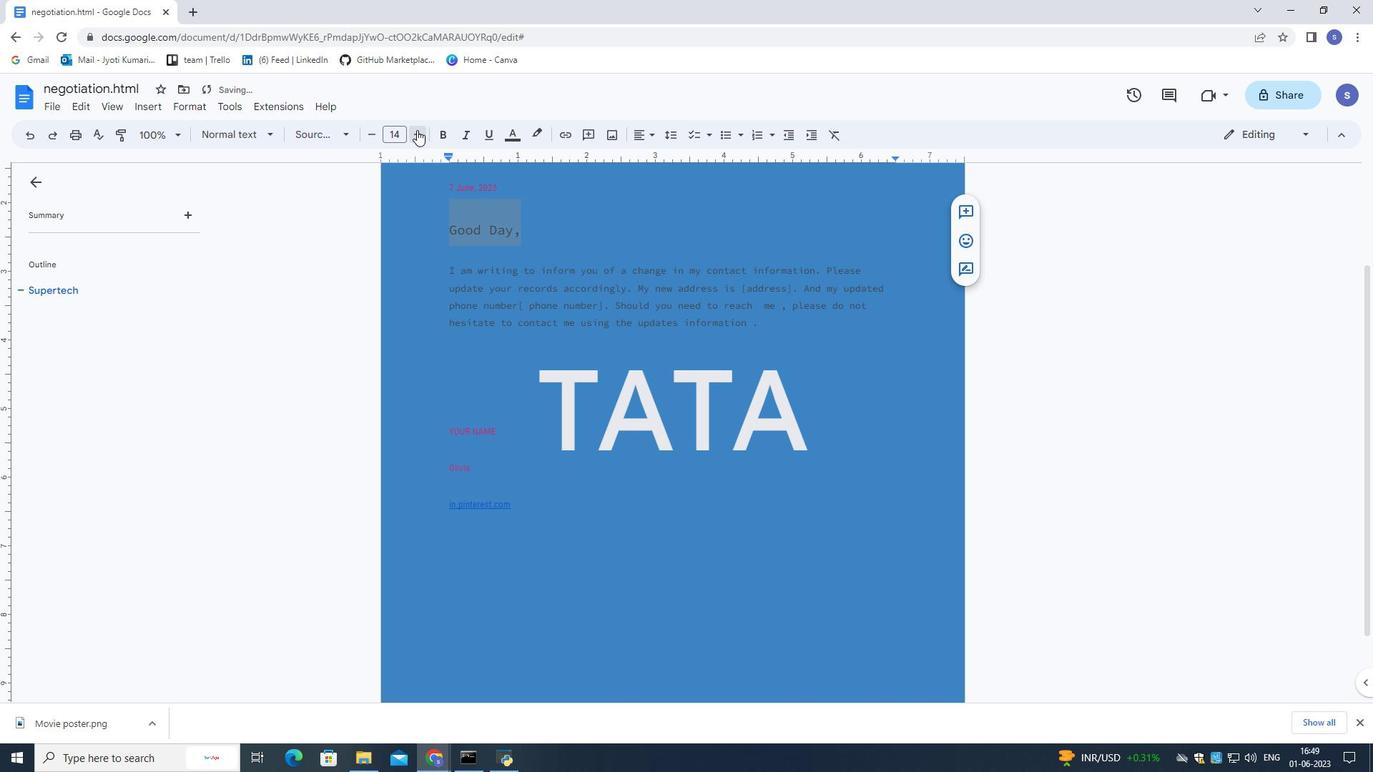 
Action: Mouse pressed left at (417, 130)
Screenshot: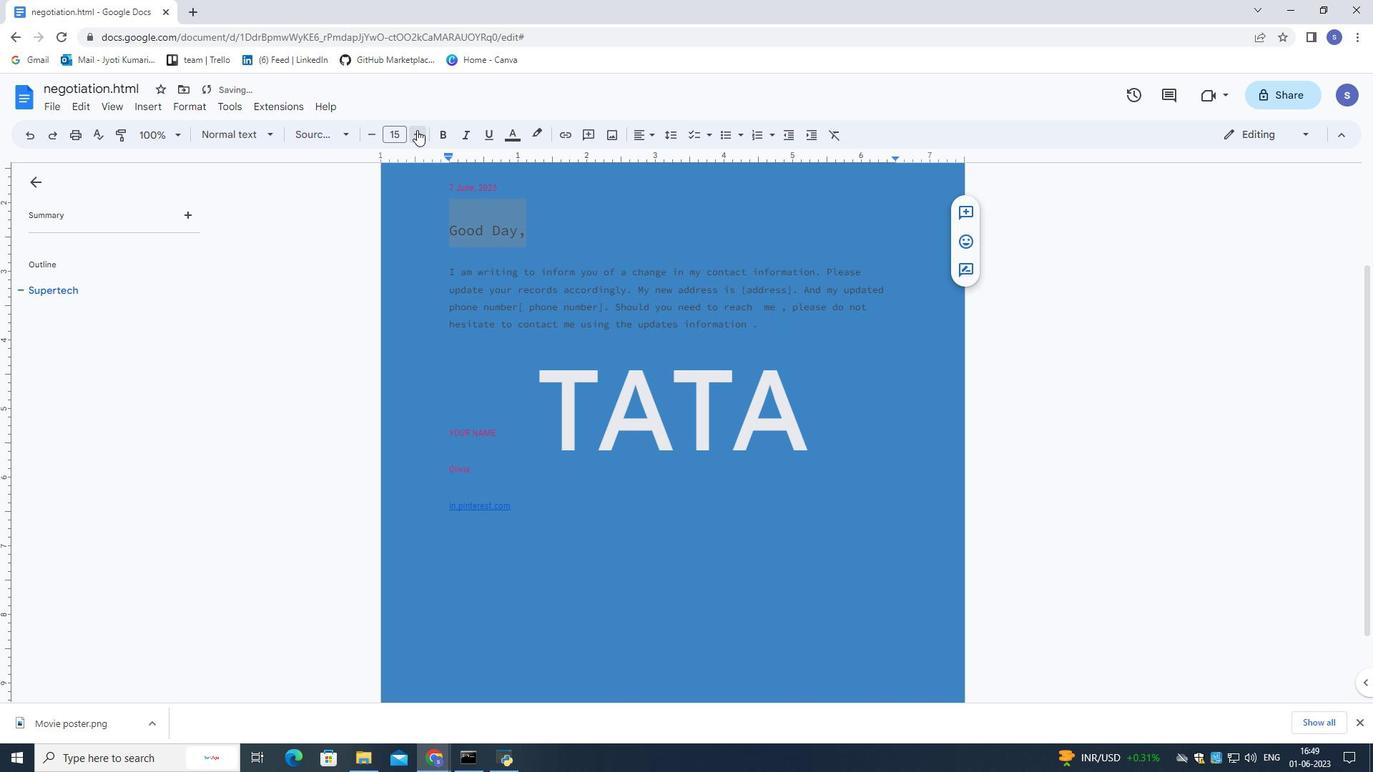 
Action: Mouse pressed left at (417, 130)
Screenshot: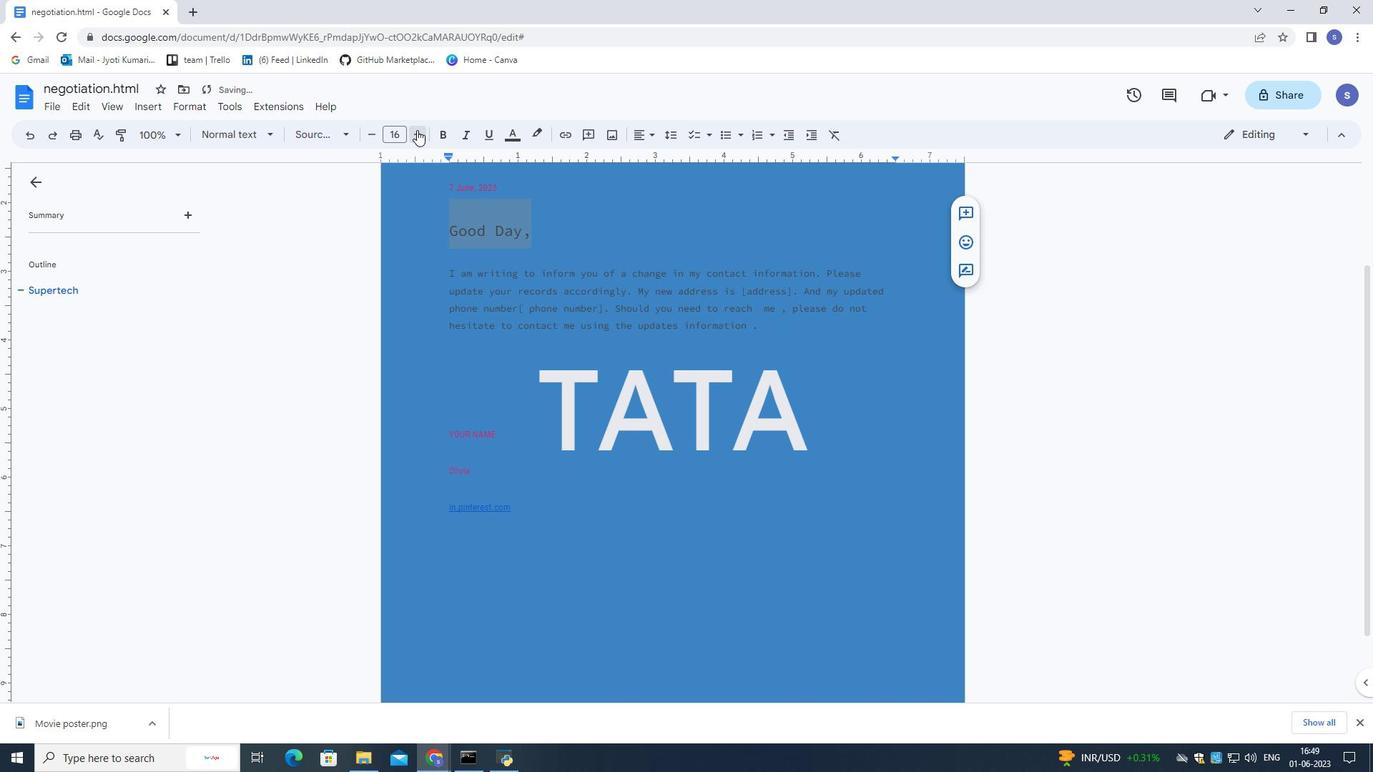 
Action: Mouse pressed left at (417, 130)
Screenshot: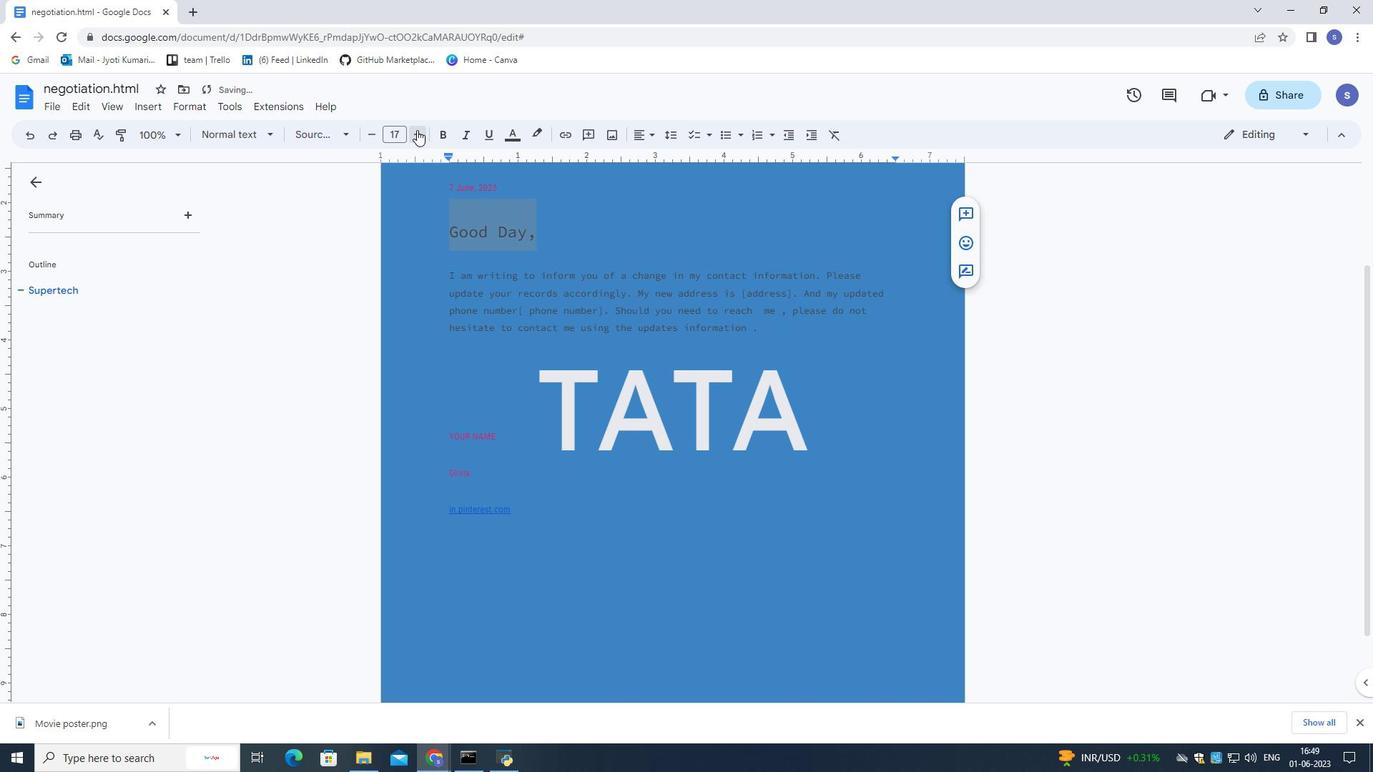 
Action: Mouse pressed left at (417, 130)
Screenshot: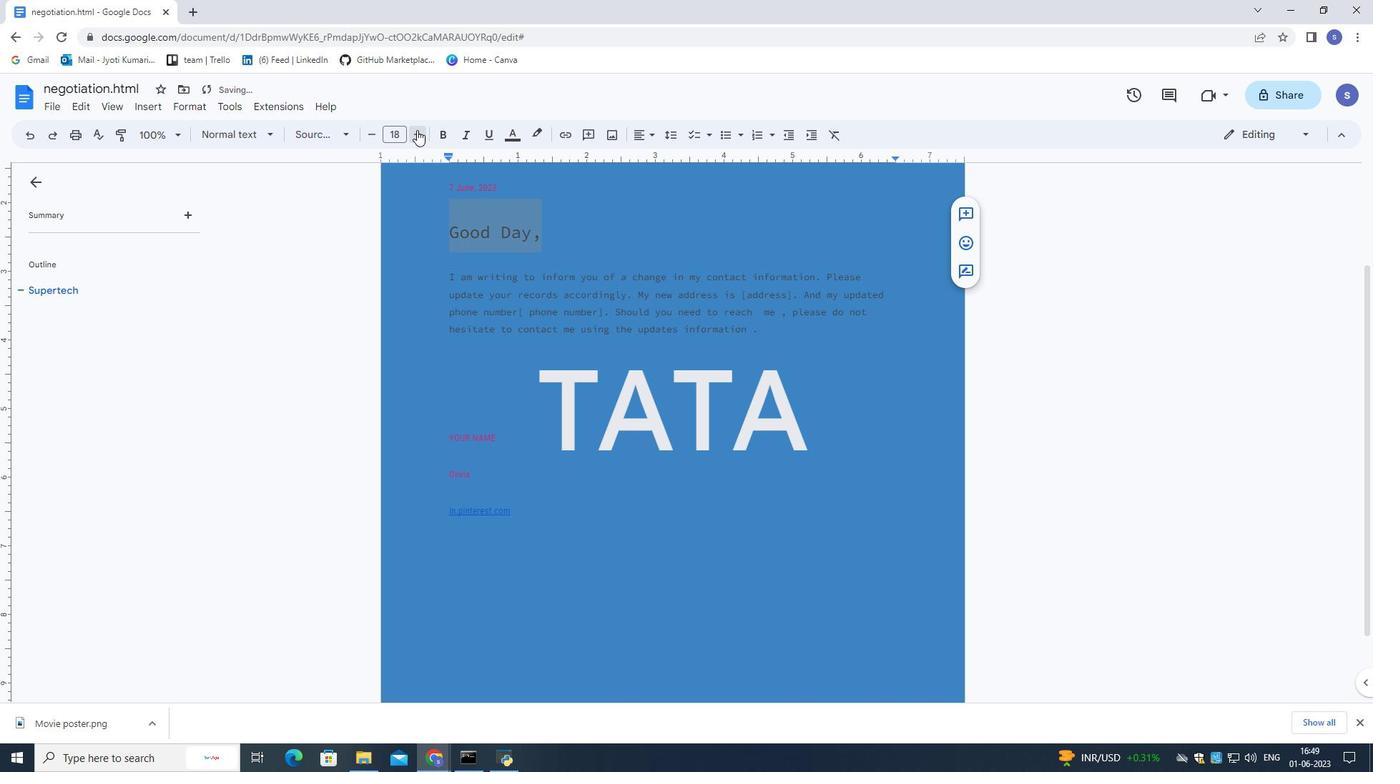 
Action: Mouse pressed left at (417, 130)
Screenshot: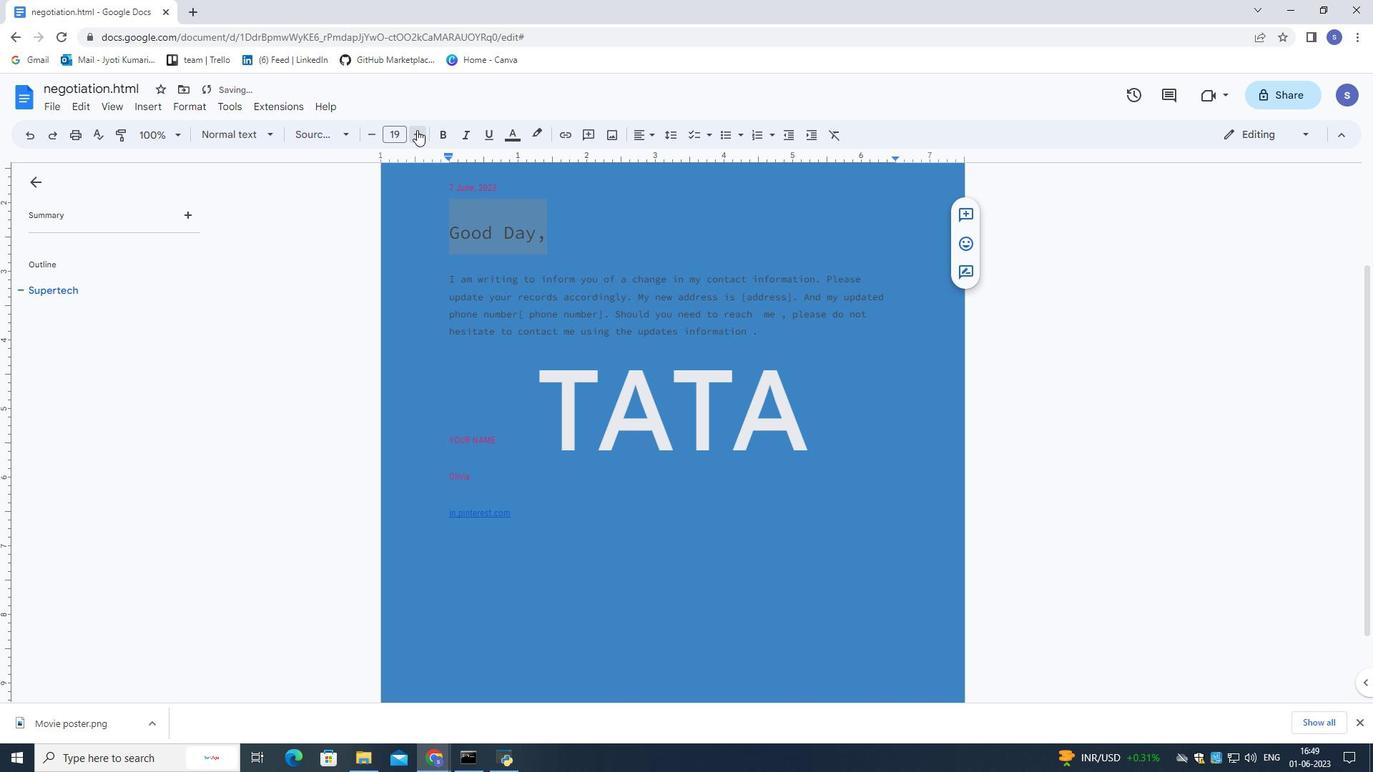 
Action: Mouse pressed left at (417, 130)
Screenshot: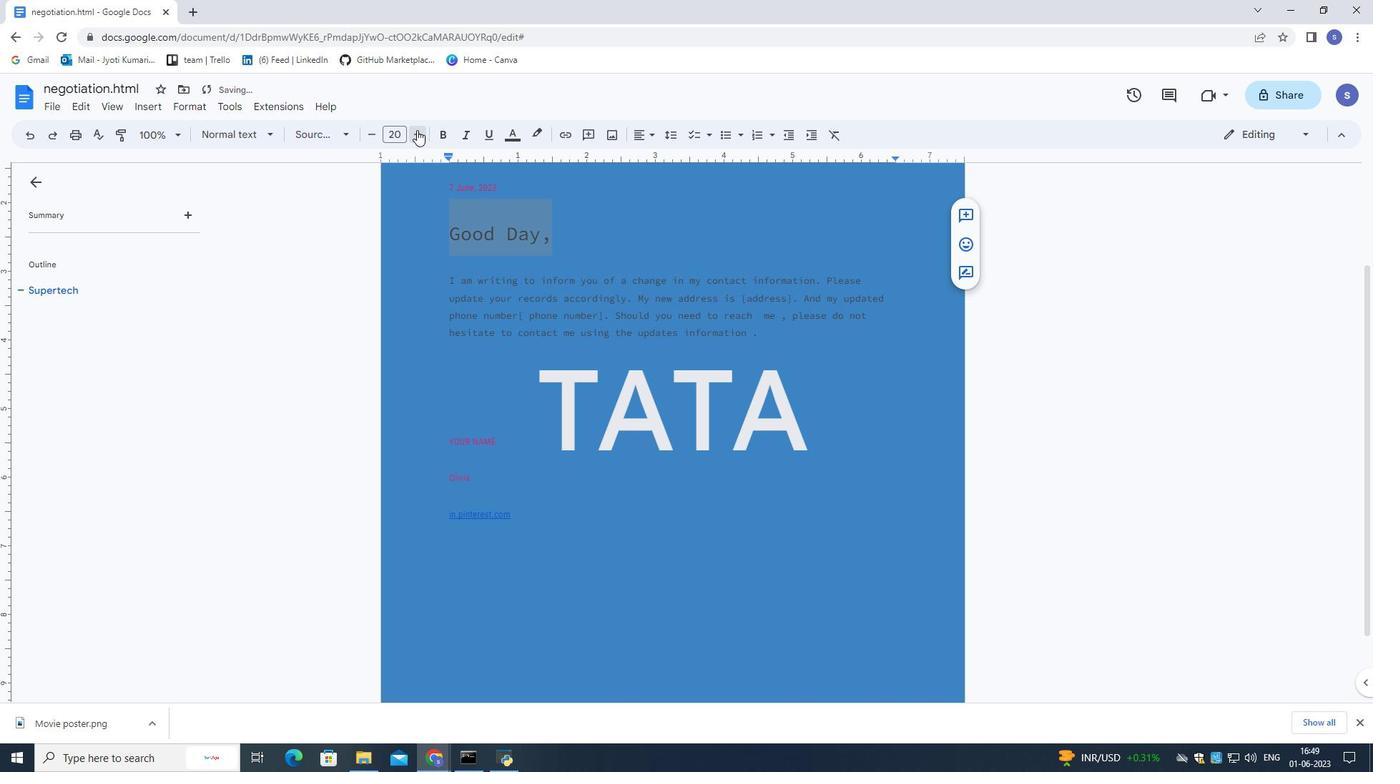 
Action: Mouse pressed left at (417, 130)
Screenshot: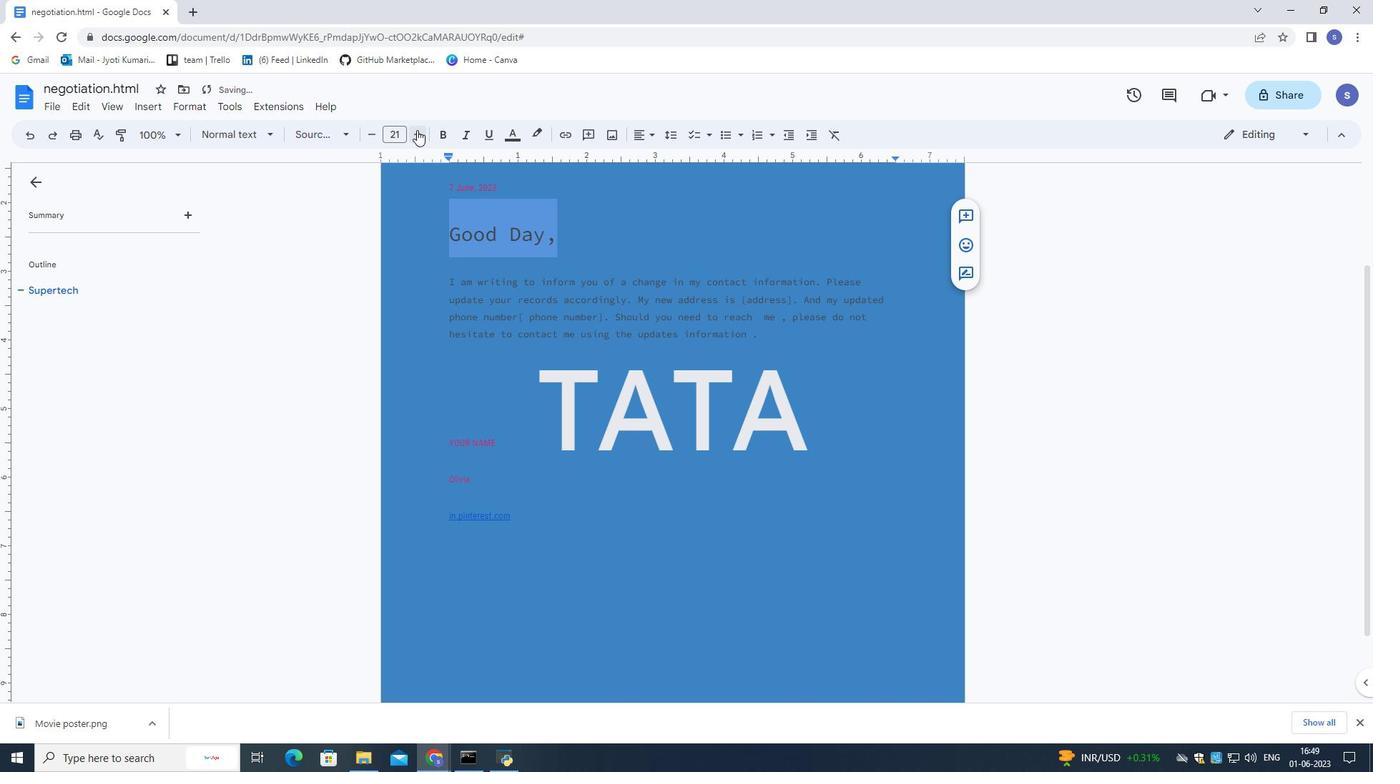 
Action: Mouse pressed left at (417, 130)
Screenshot: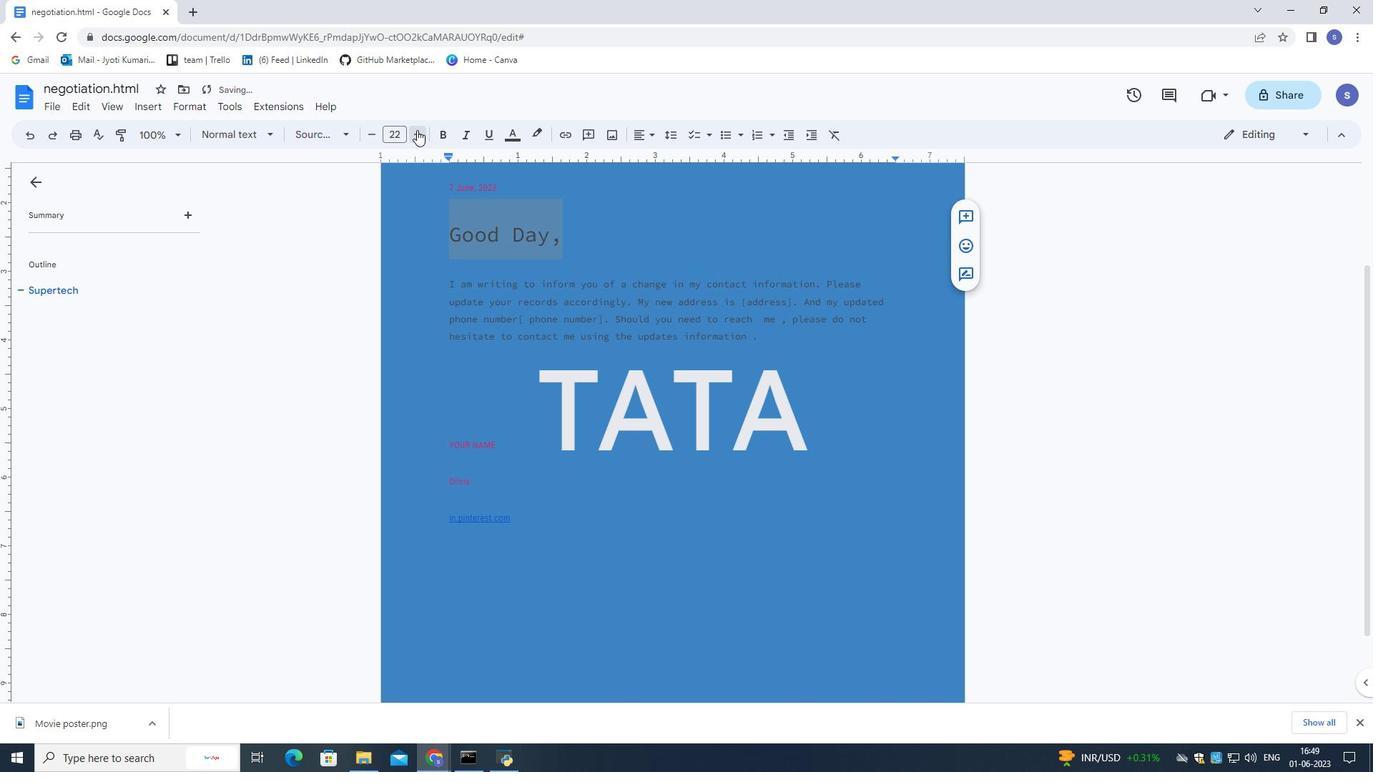 
Action: Mouse pressed left at (417, 130)
Screenshot: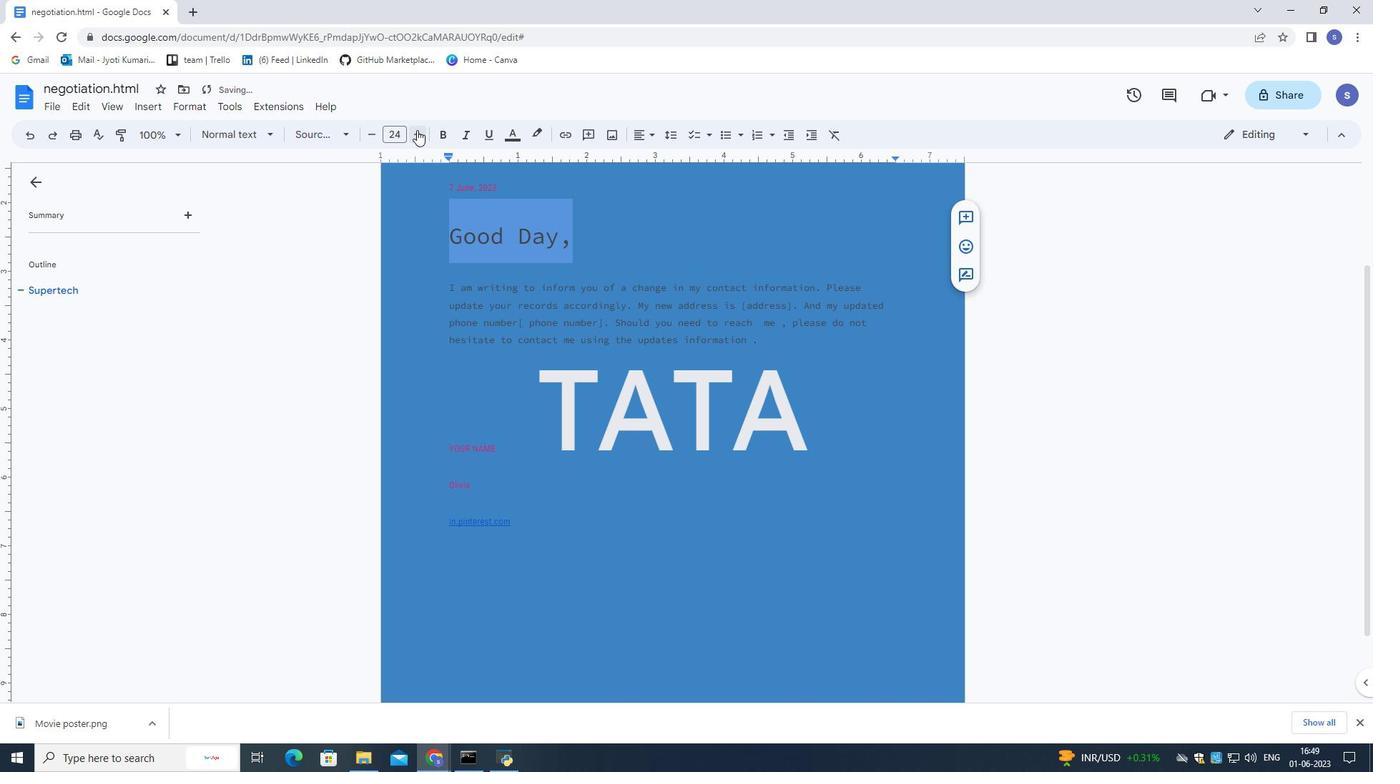 
Action: Mouse pressed left at (417, 130)
Screenshot: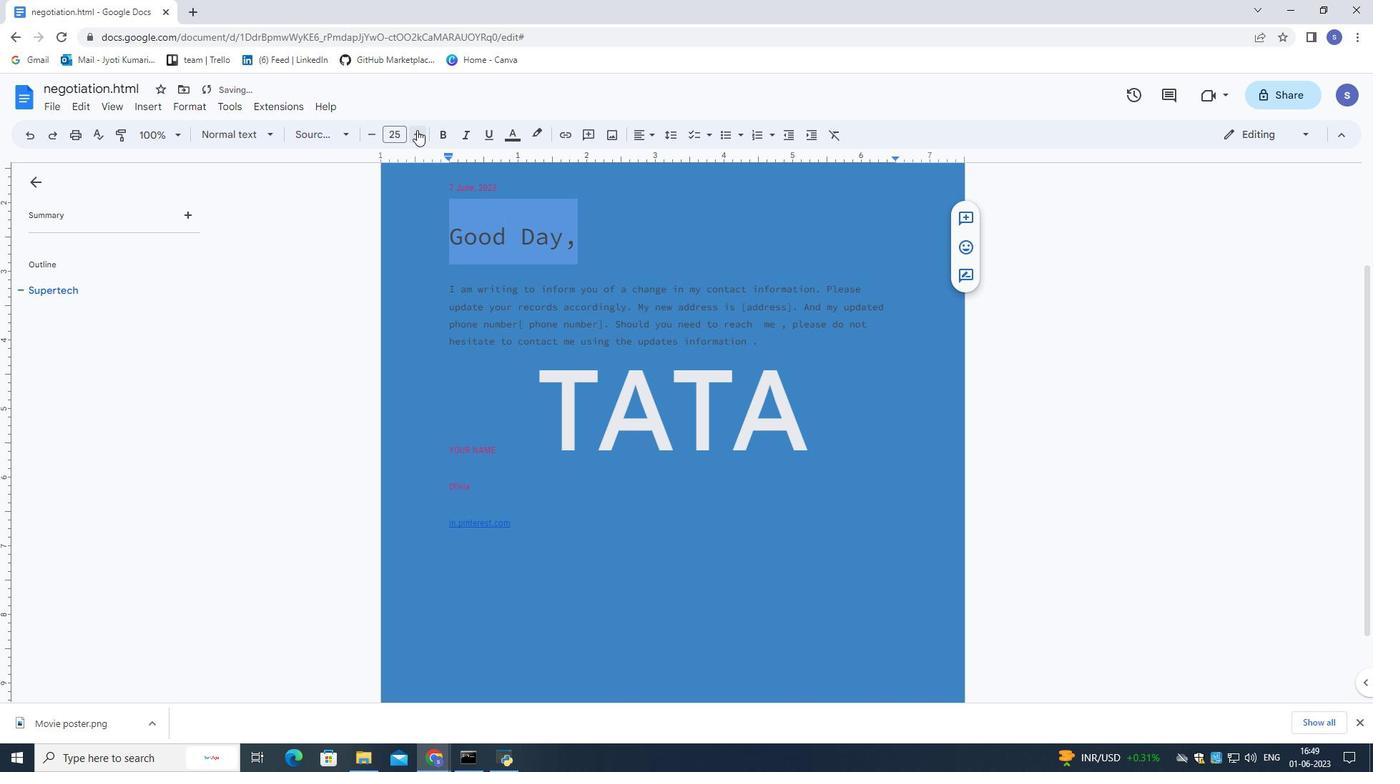 
Action: Mouse pressed left at (417, 130)
Screenshot: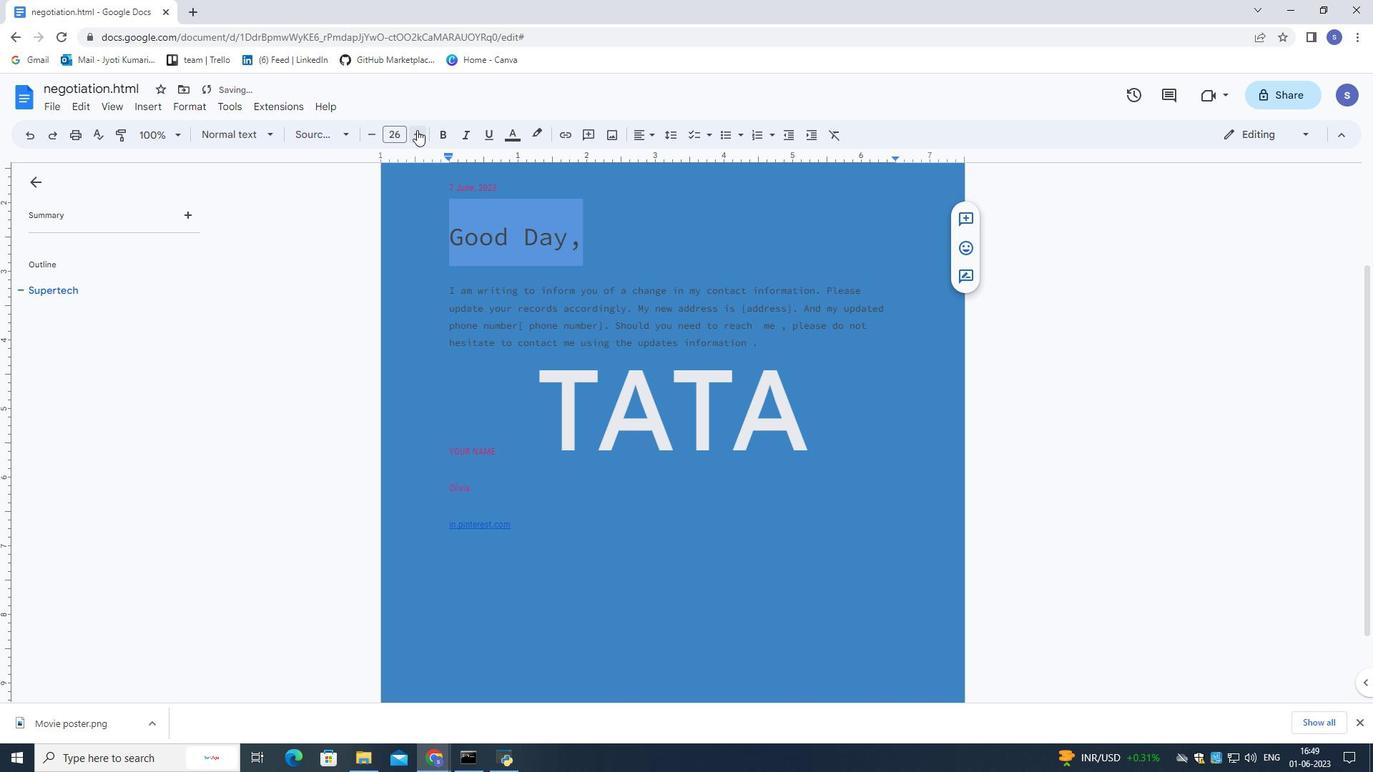 
Action: Mouse pressed left at (417, 130)
Screenshot: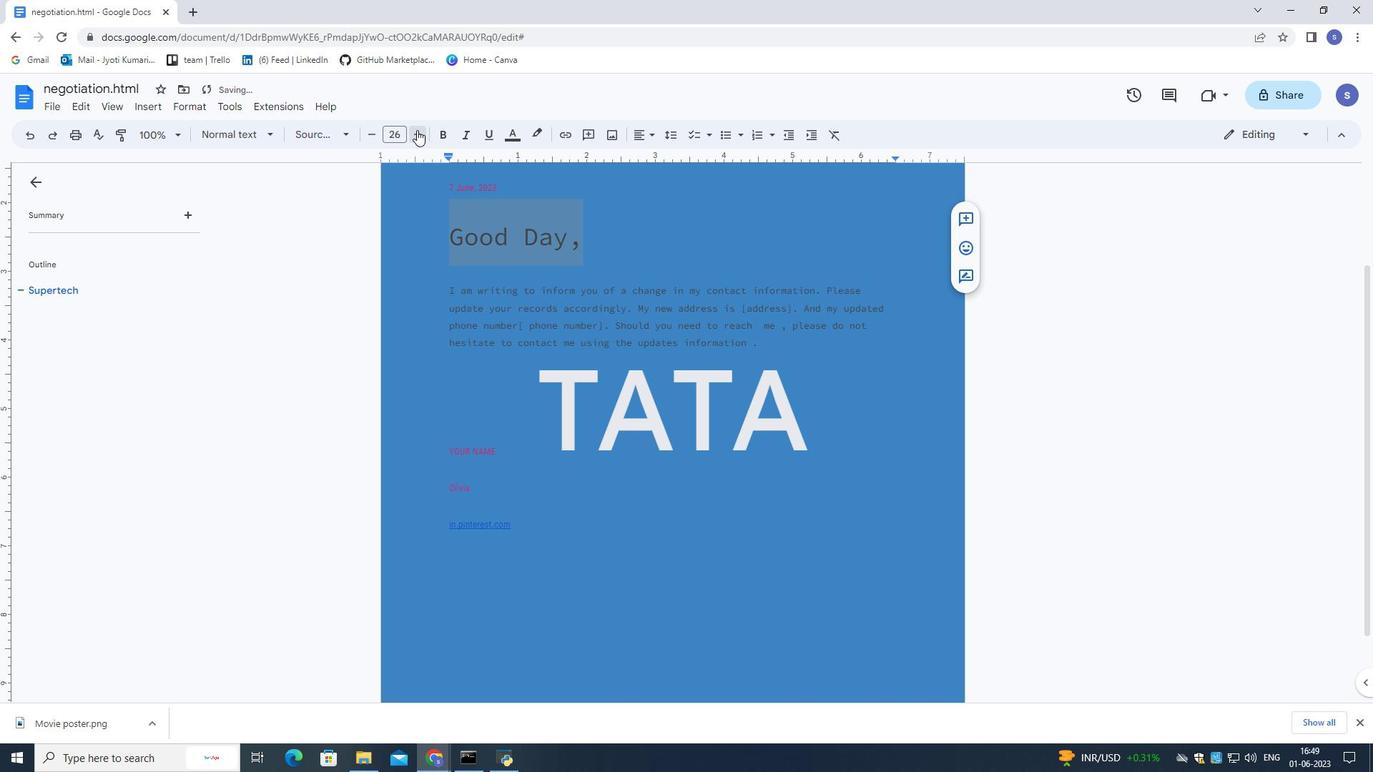 
Action: Mouse pressed left at (417, 130)
Screenshot: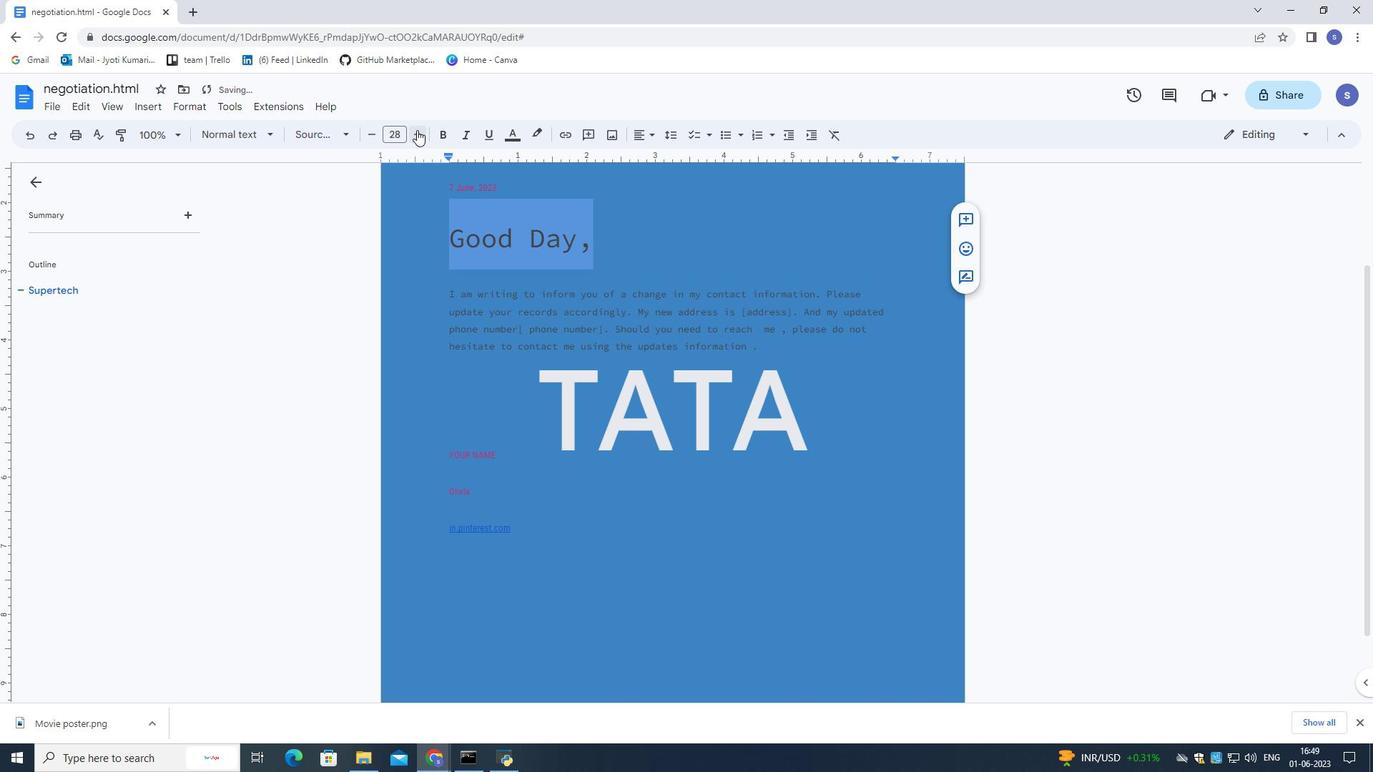 
Action: Mouse pressed left at (417, 130)
Screenshot: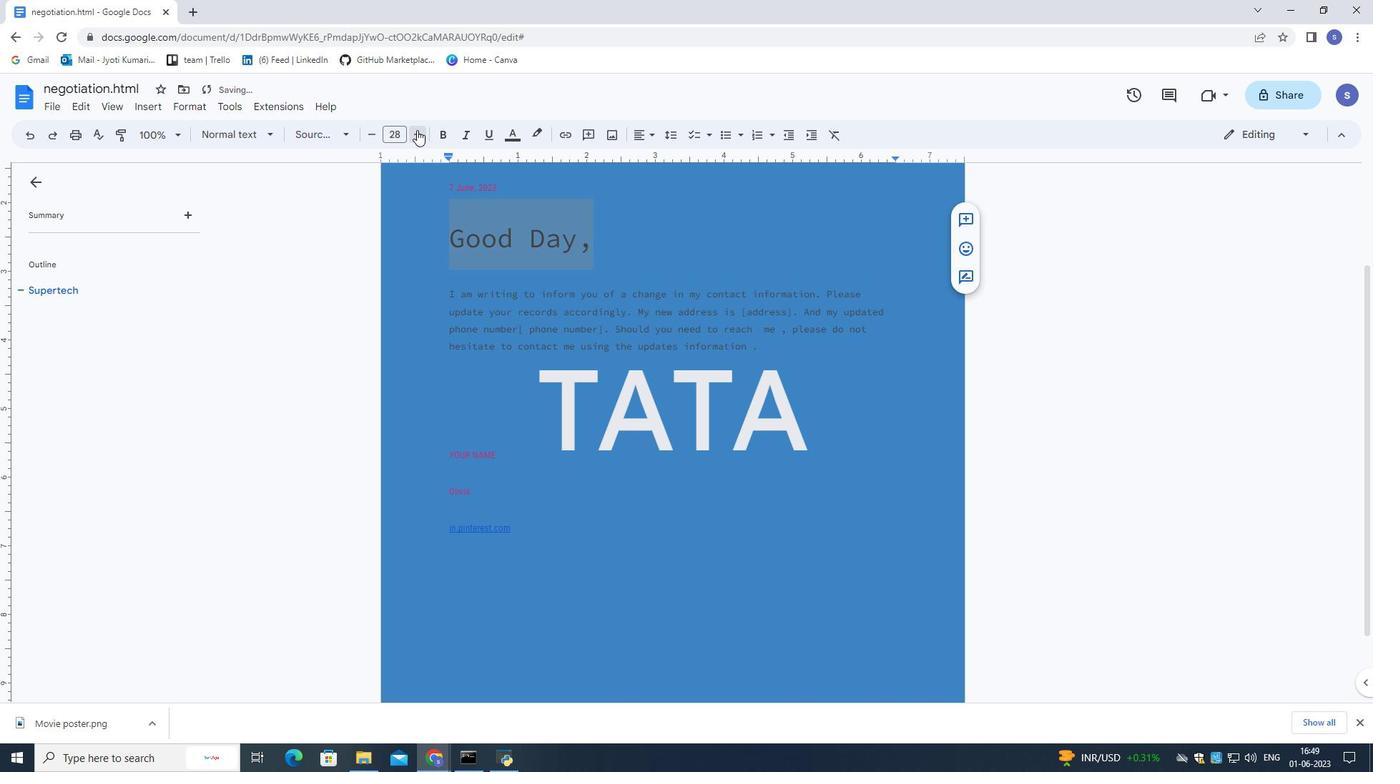 
Action: Mouse moved to (592, 324)
Screenshot: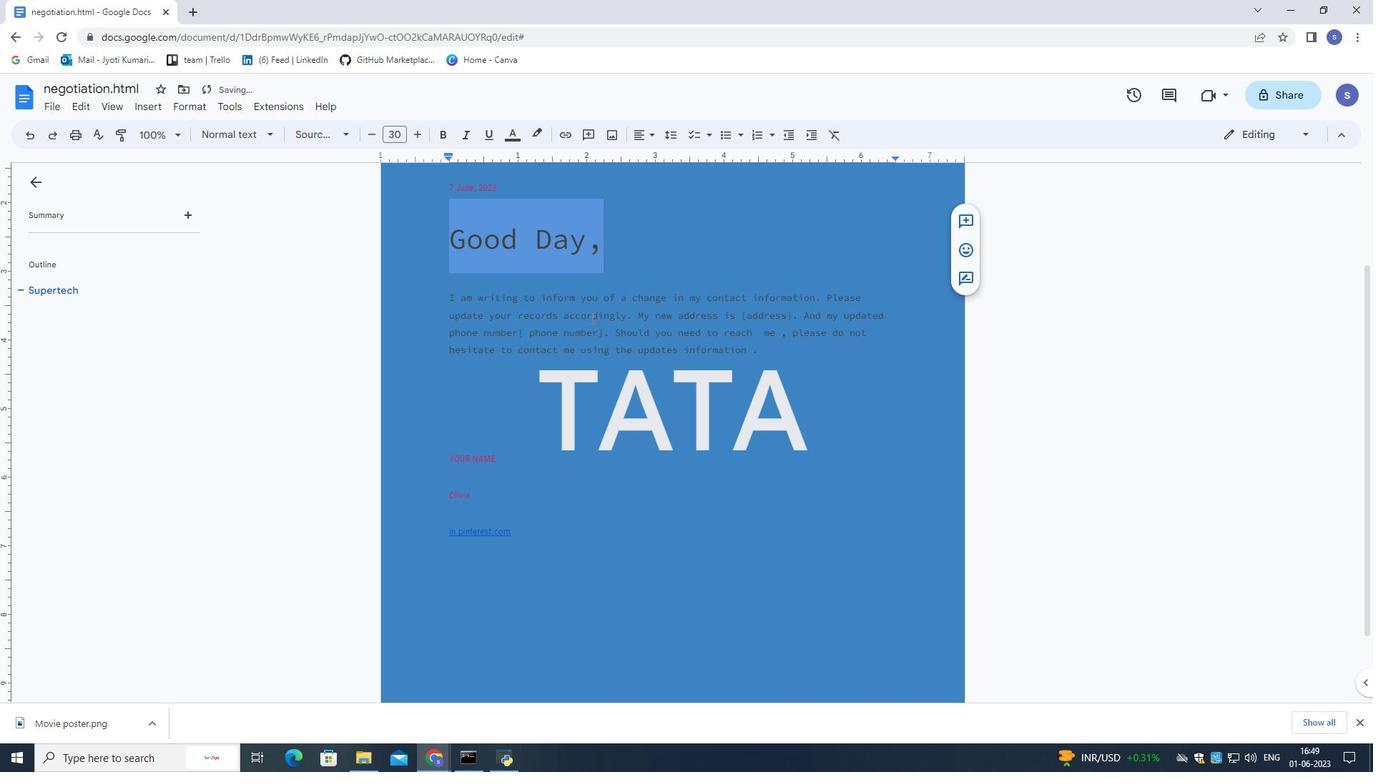 
Action: Mouse pressed left at (592, 324)
Screenshot: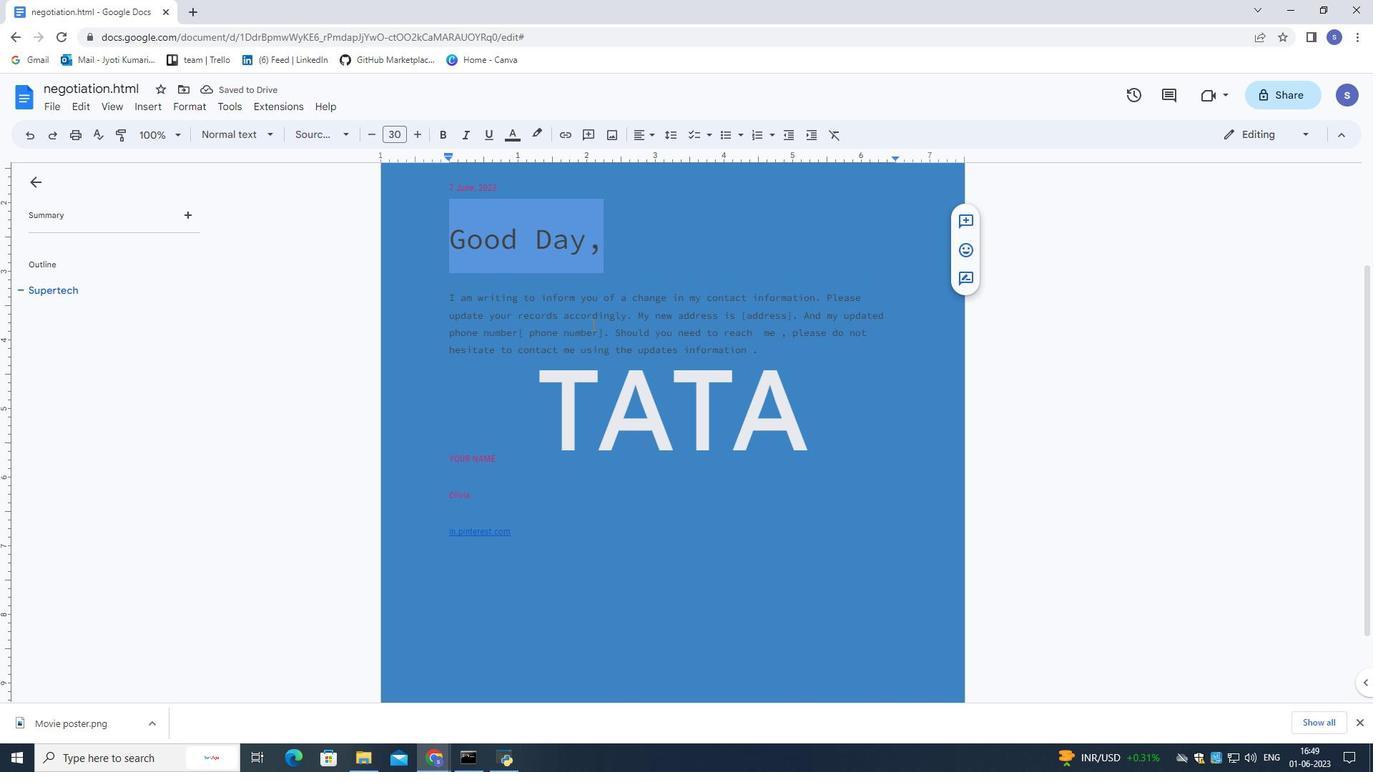 
Action: Mouse moved to (583, 305)
Screenshot: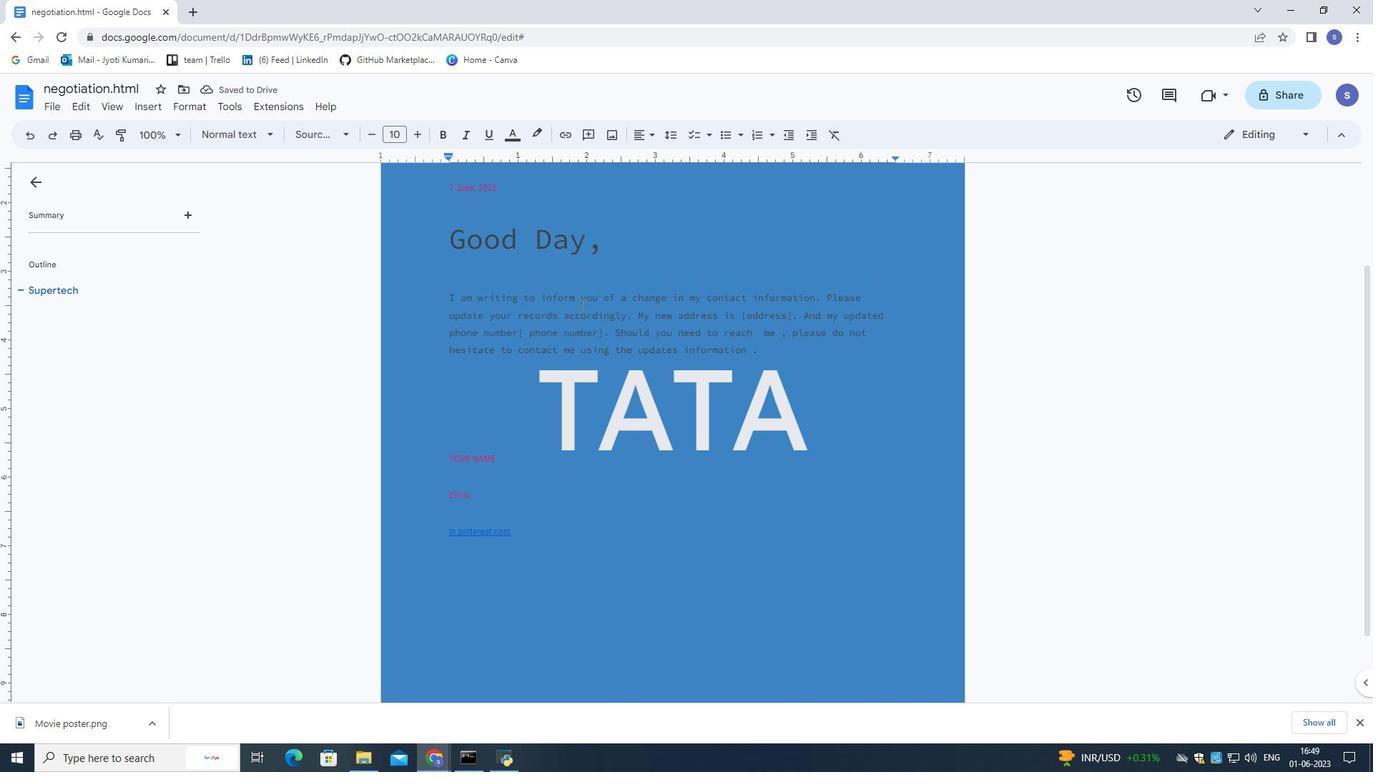 
Action: Mouse scrolled (583, 306) with delta (0, 0)
Screenshot: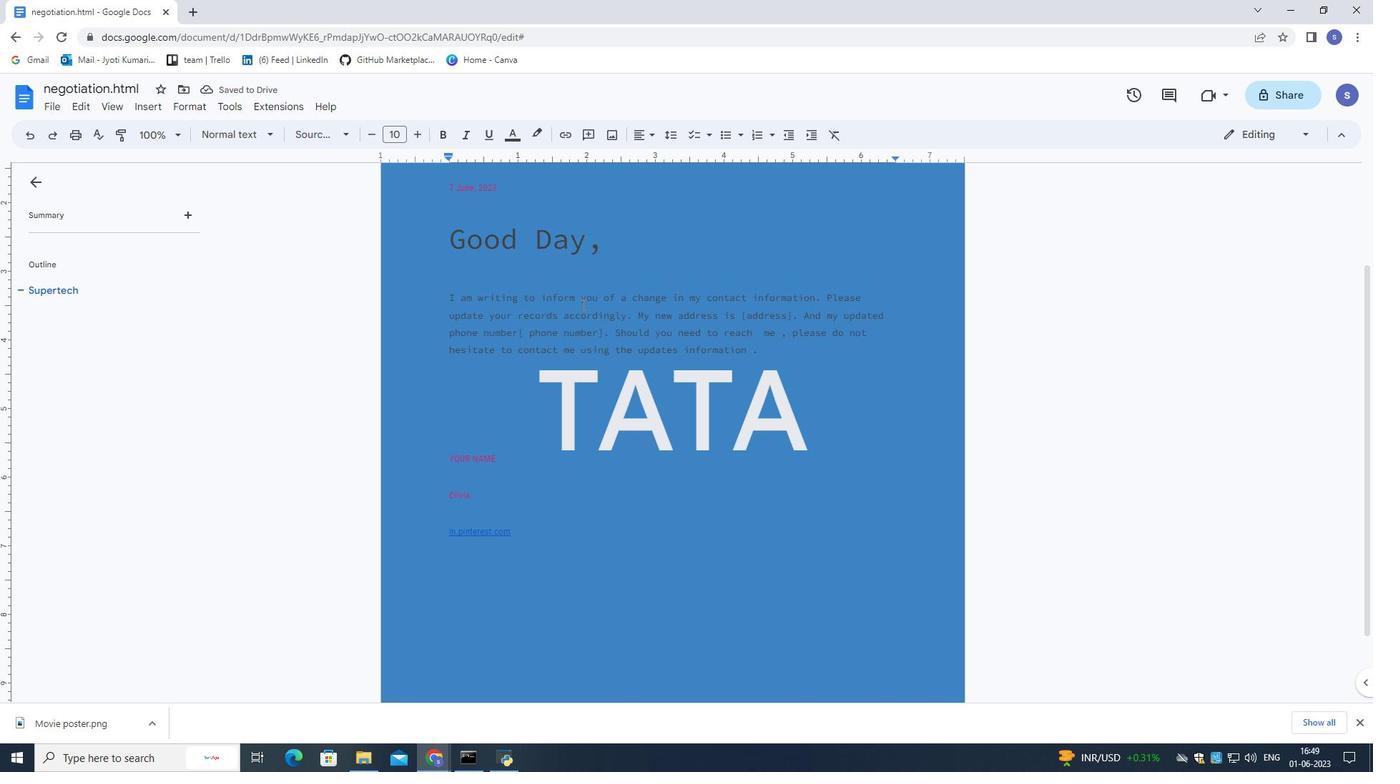 
Action: Mouse scrolled (583, 306) with delta (0, 0)
Screenshot: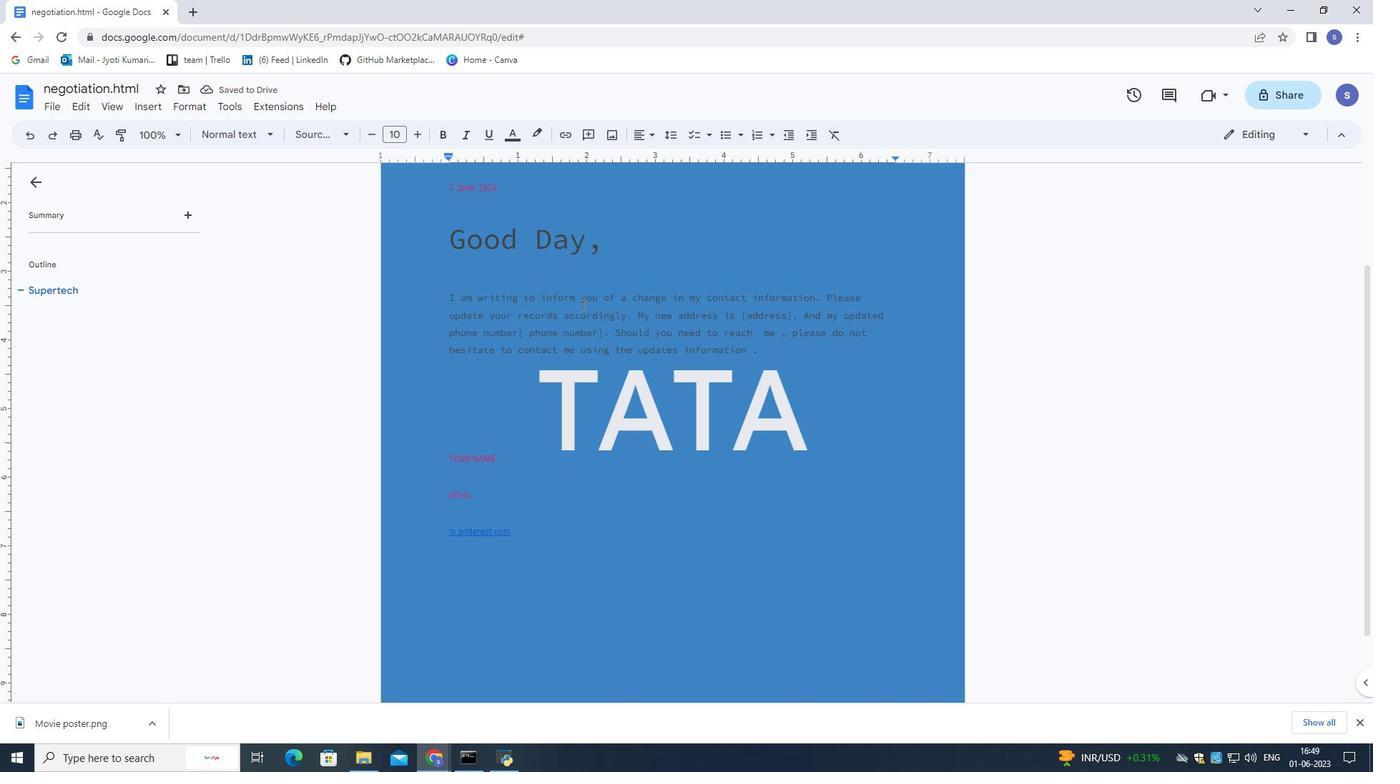 
Action: Mouse scrolled (583, 306) with delta (0, 0)
Screenshot: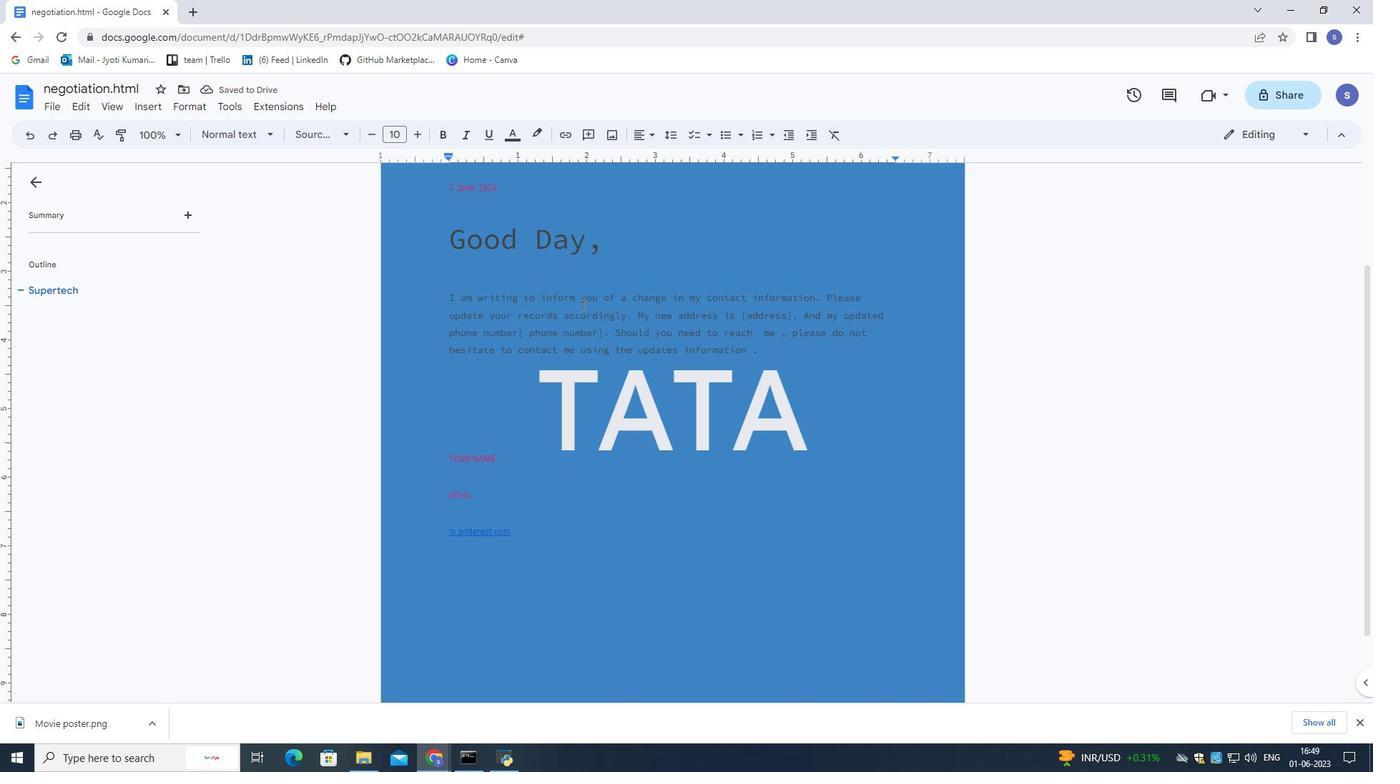
Action: Mouse scrolled (583, 304) with delta (0, 0)
Screenshot: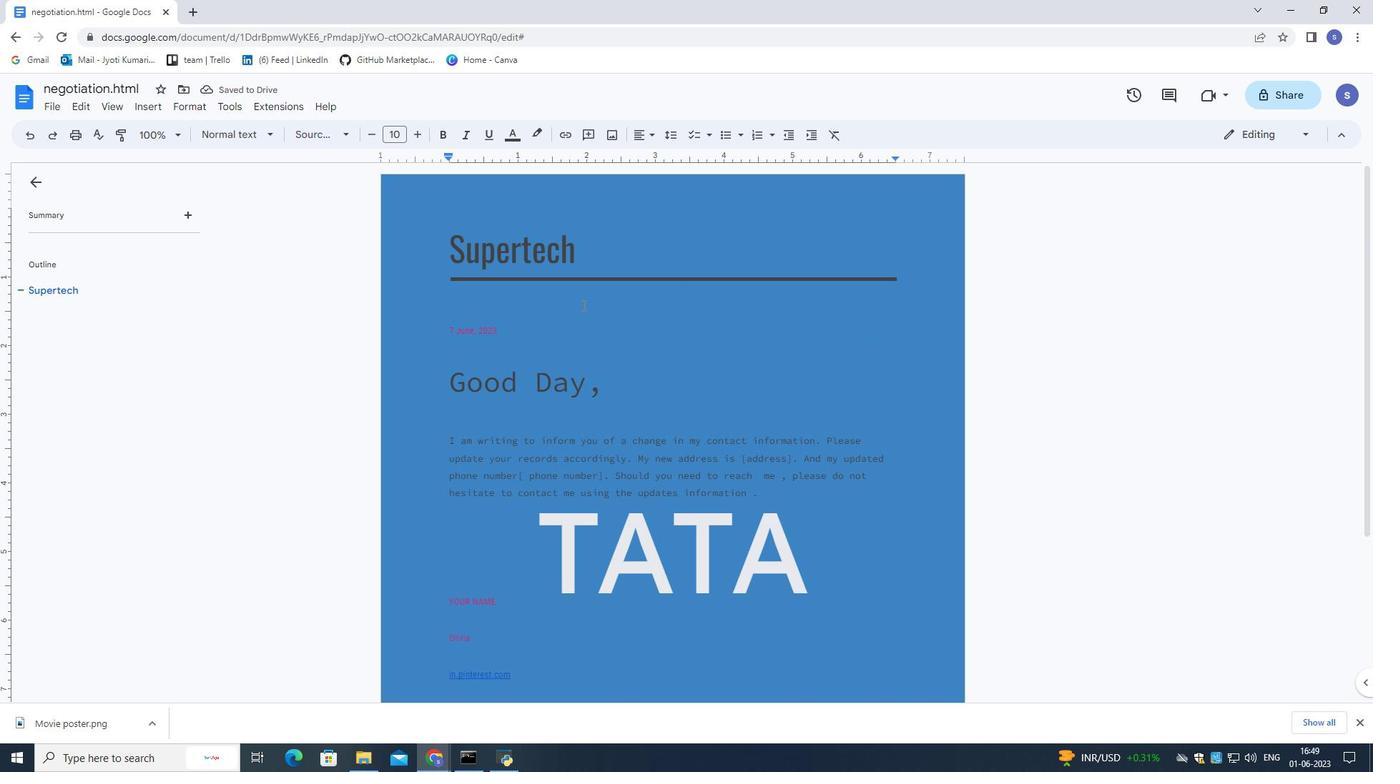 
Action: Mouse scrolled (583, 304) with delta (0, 0)
Screenshot: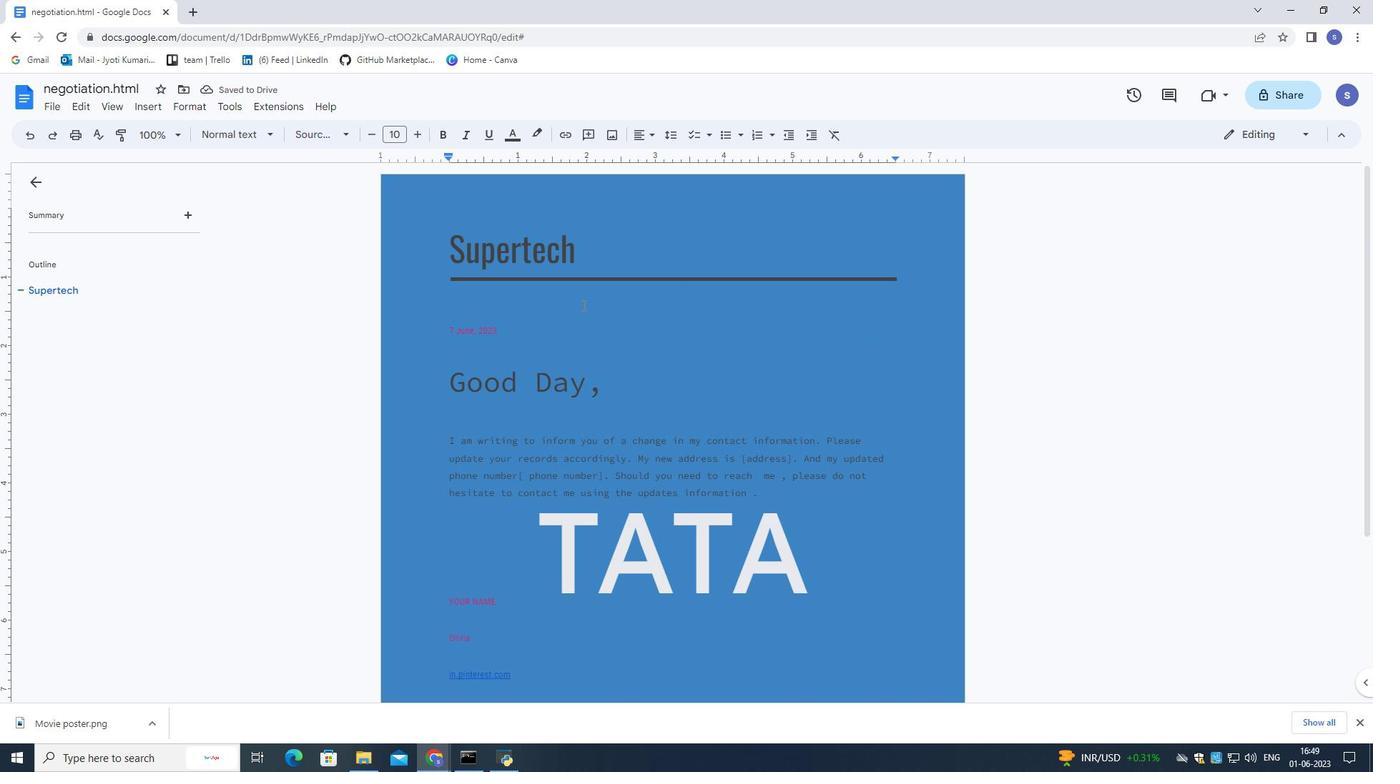 
Action: Mouse scrolled (583, 304) with delta (0, 0)
Screenshot: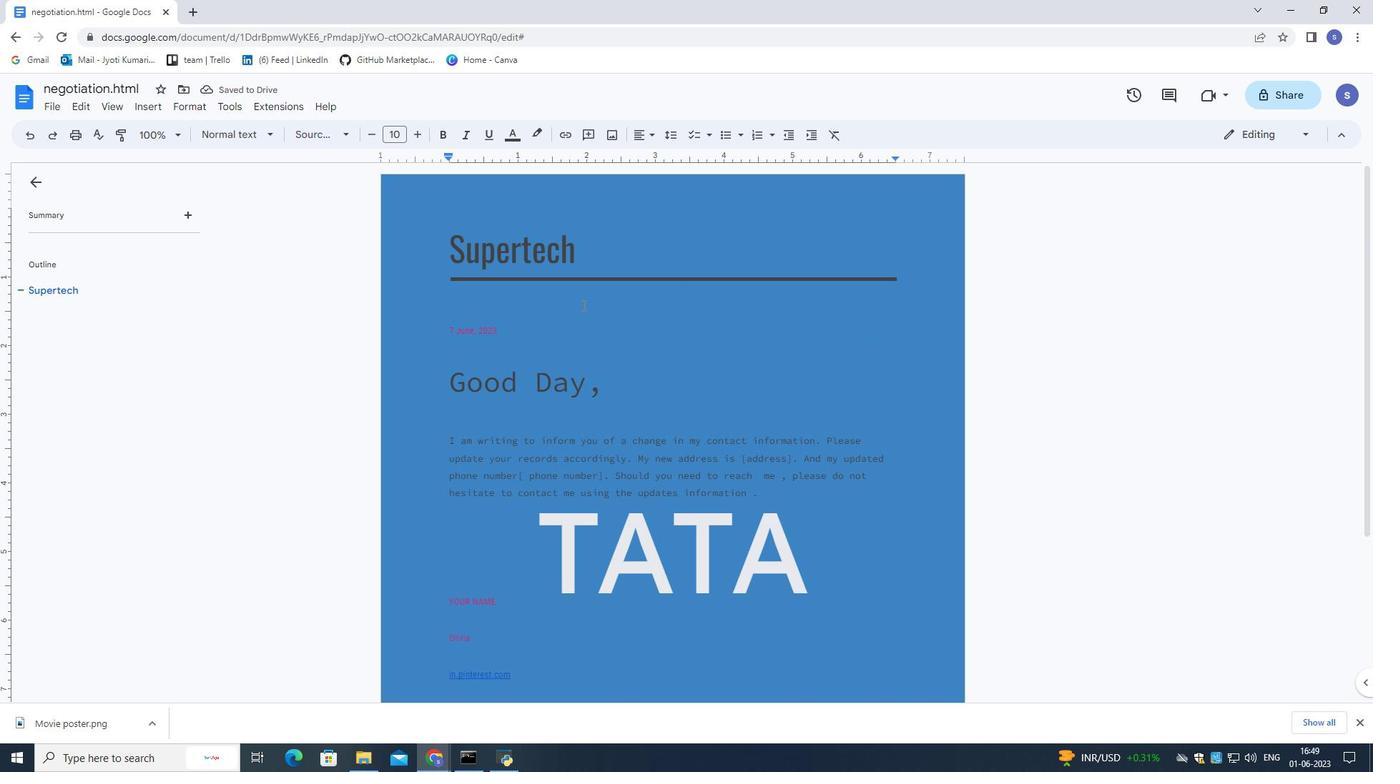 
Action: Mouse scrolled (583, 304) with delta (0, 0)
Screenshot: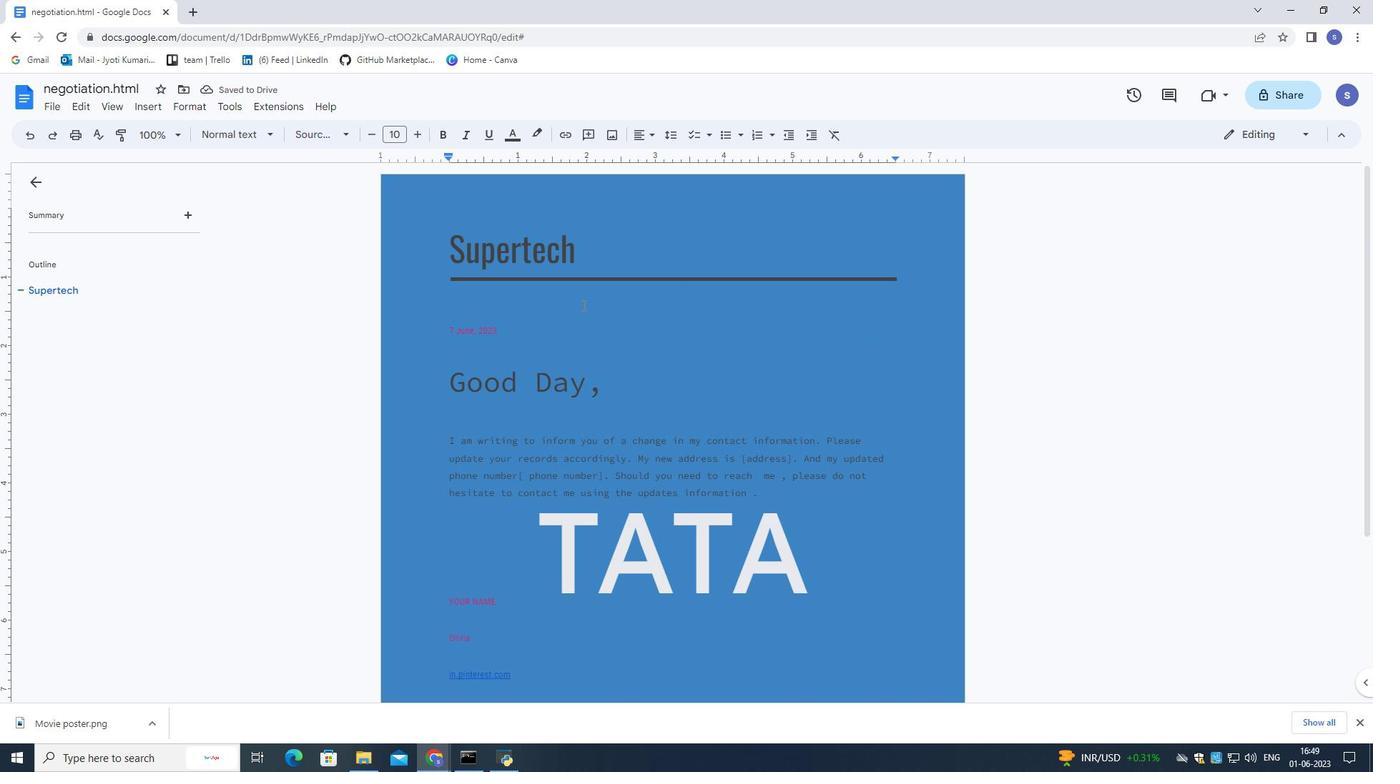 
Action: Mouse scrolled (583, 304) with delta (0, 0)
Screenshot: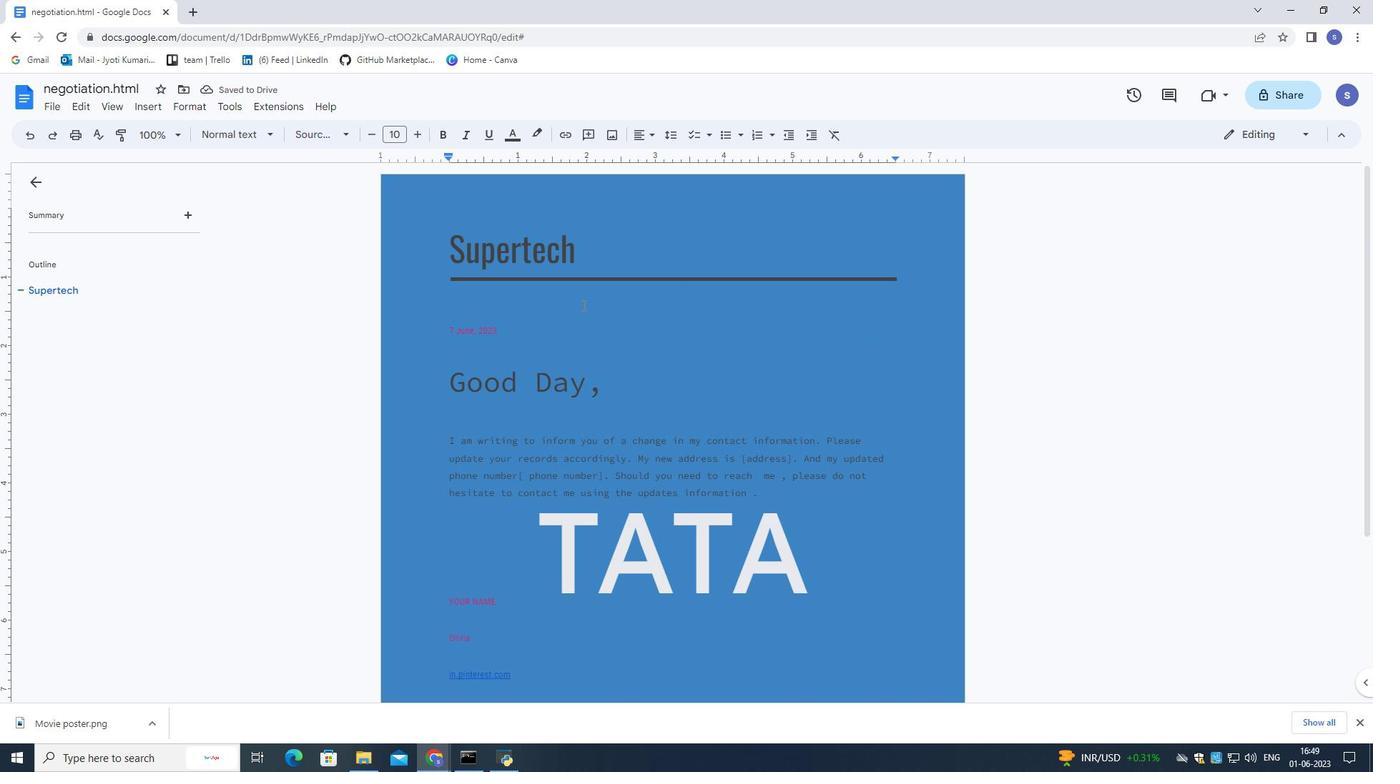 
Action: Mouse scrolled (583, 306) with delta (0, 0)
Screenshot: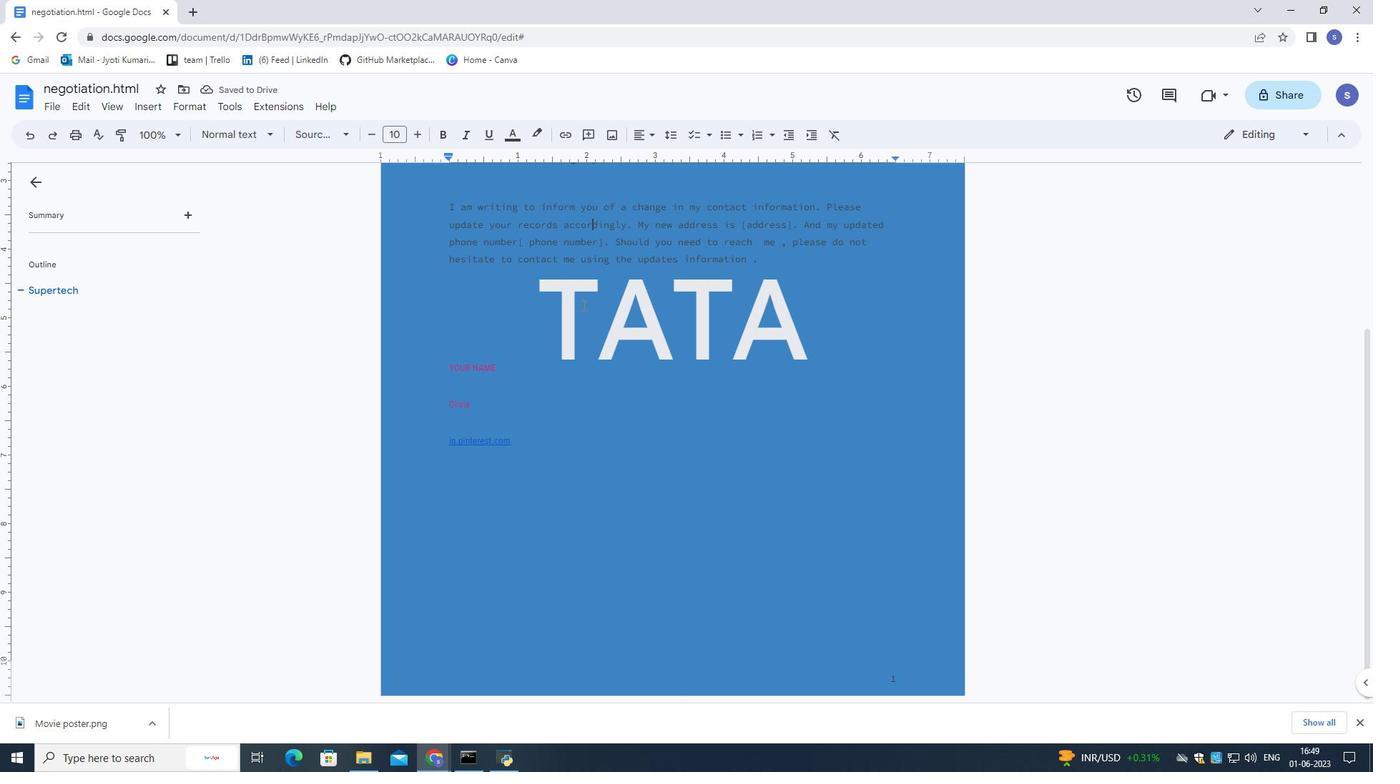 
Action: Mouse scrolled (583, 306) with delta (0, 0)
Screenshot: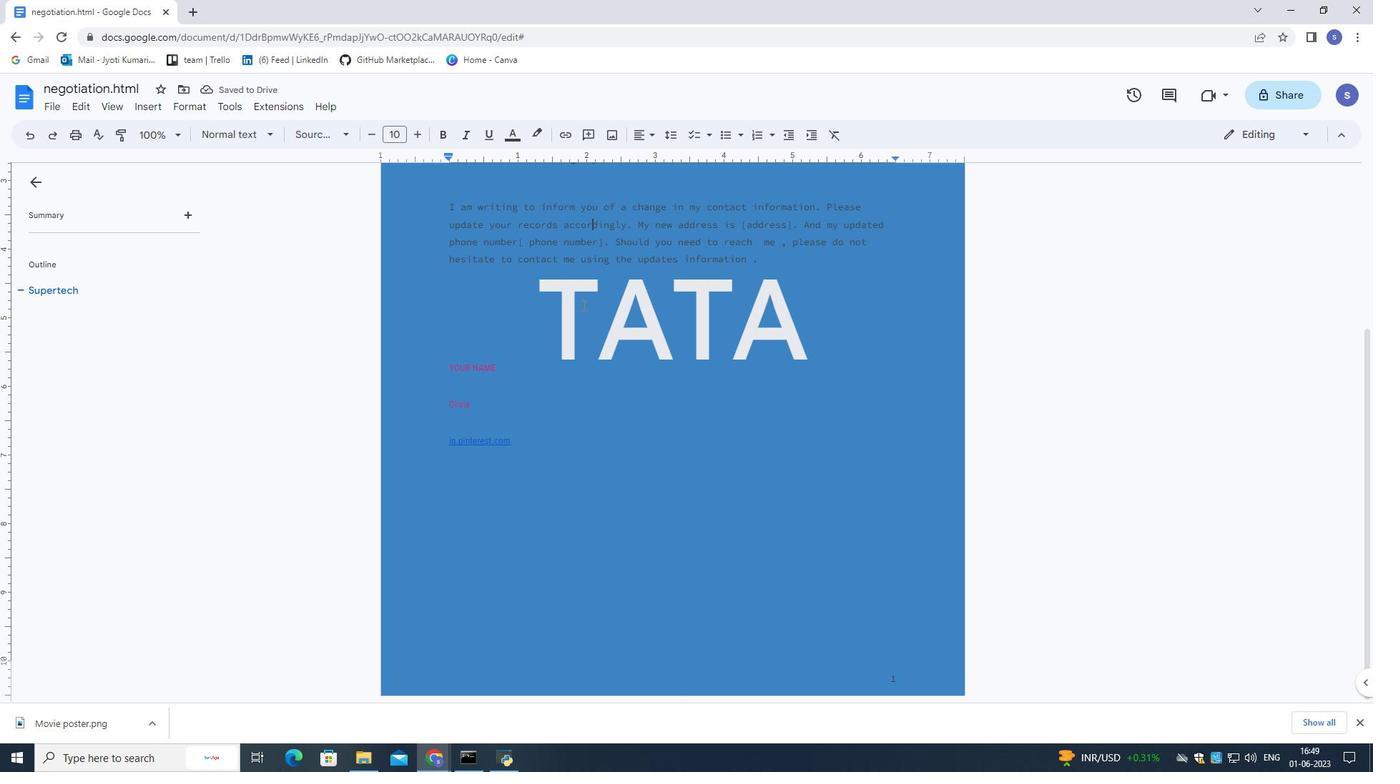 
Action: Mouse moved to (583, 305)
Screenshot: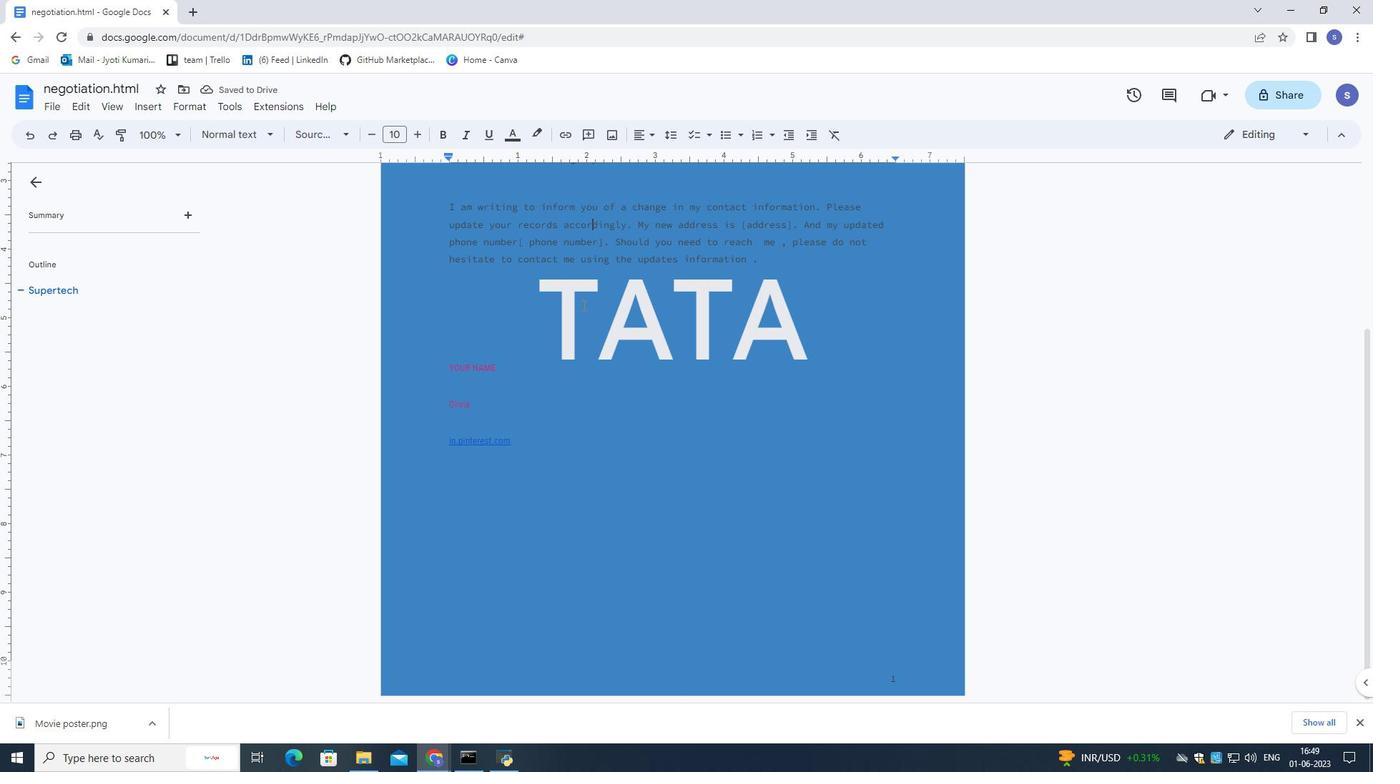 
Action: Mouse scrolled (583, 306) with delta (0, 0)
Screenshot: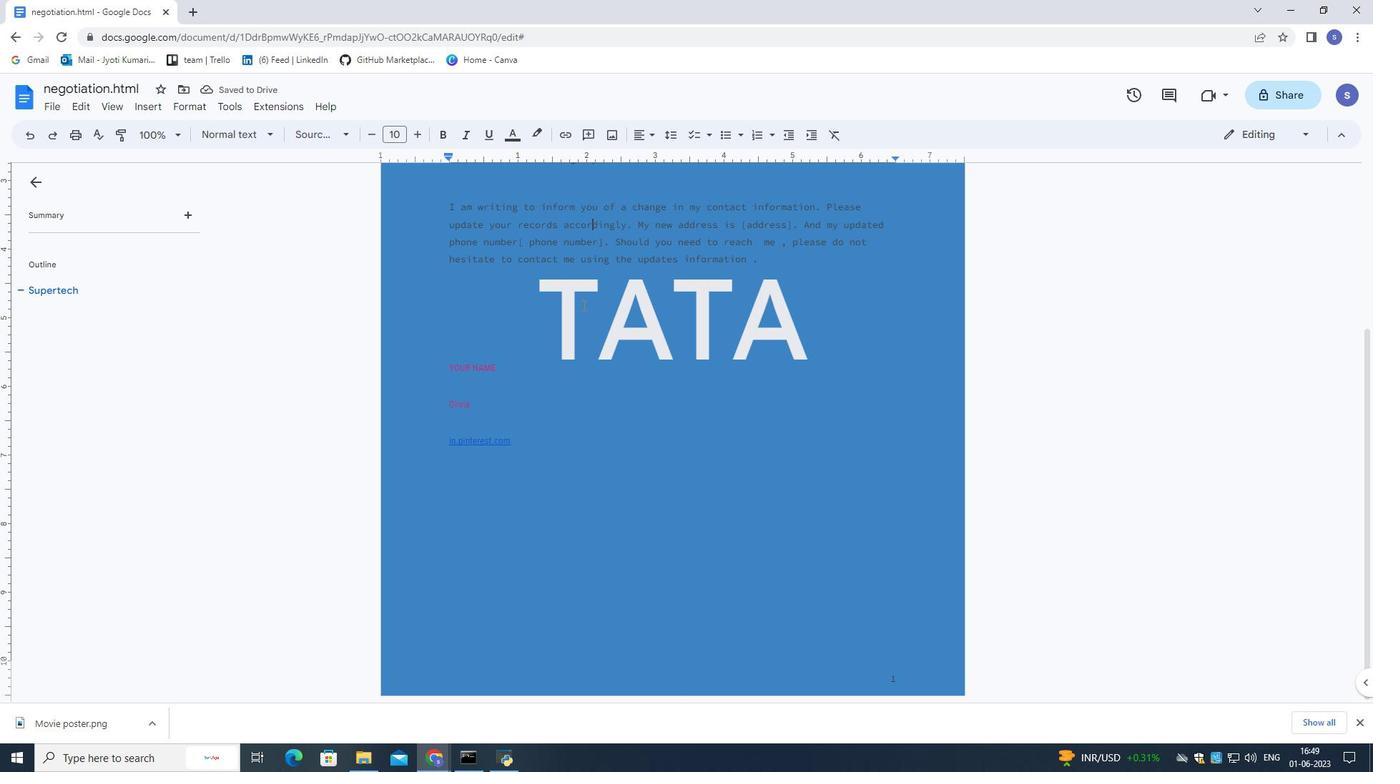 
Action: Mouse moved to (583, 304)
Screenshot: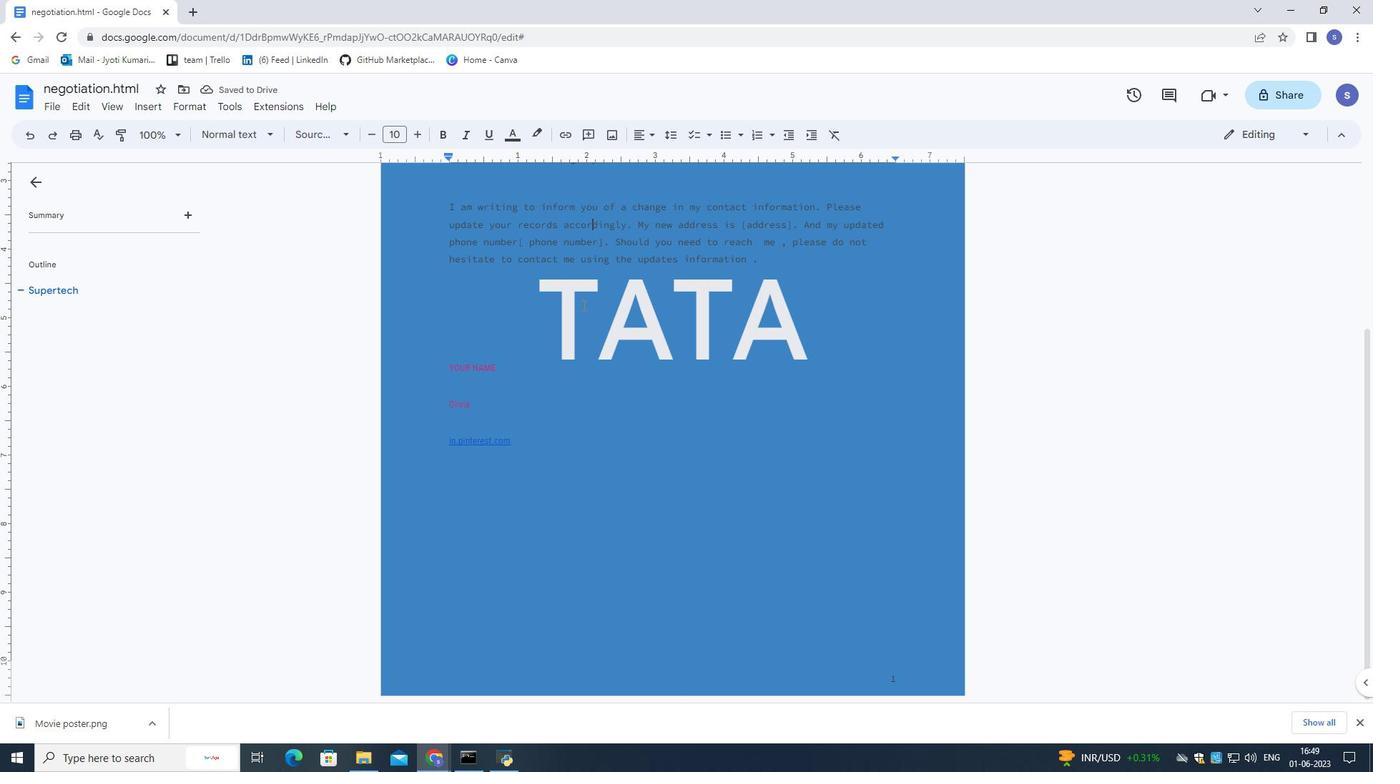 
Action: Mouse scrolled (583, 305) with delta (0, 0)
Screenshot: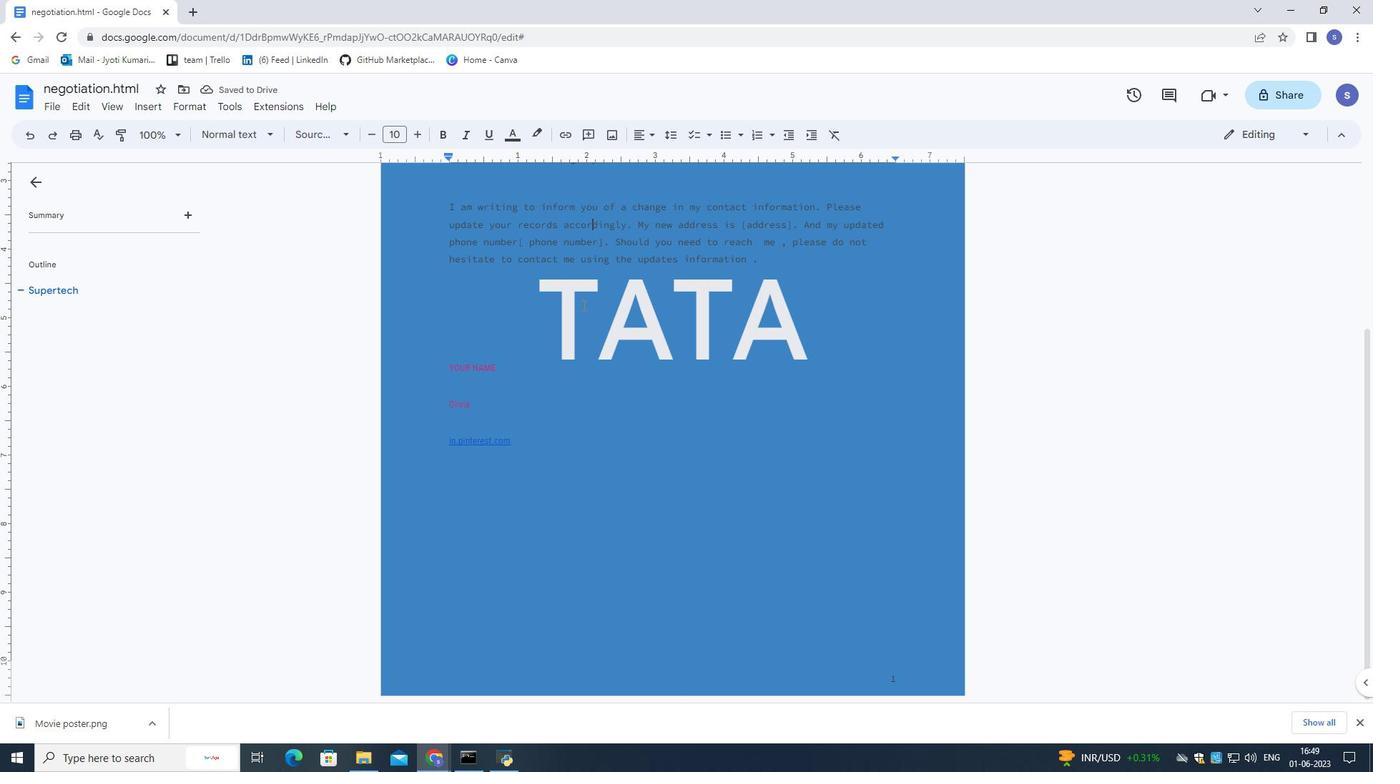 
Action: Mouse scrolled (583, 305) with delta (0, 0)
Screenshot: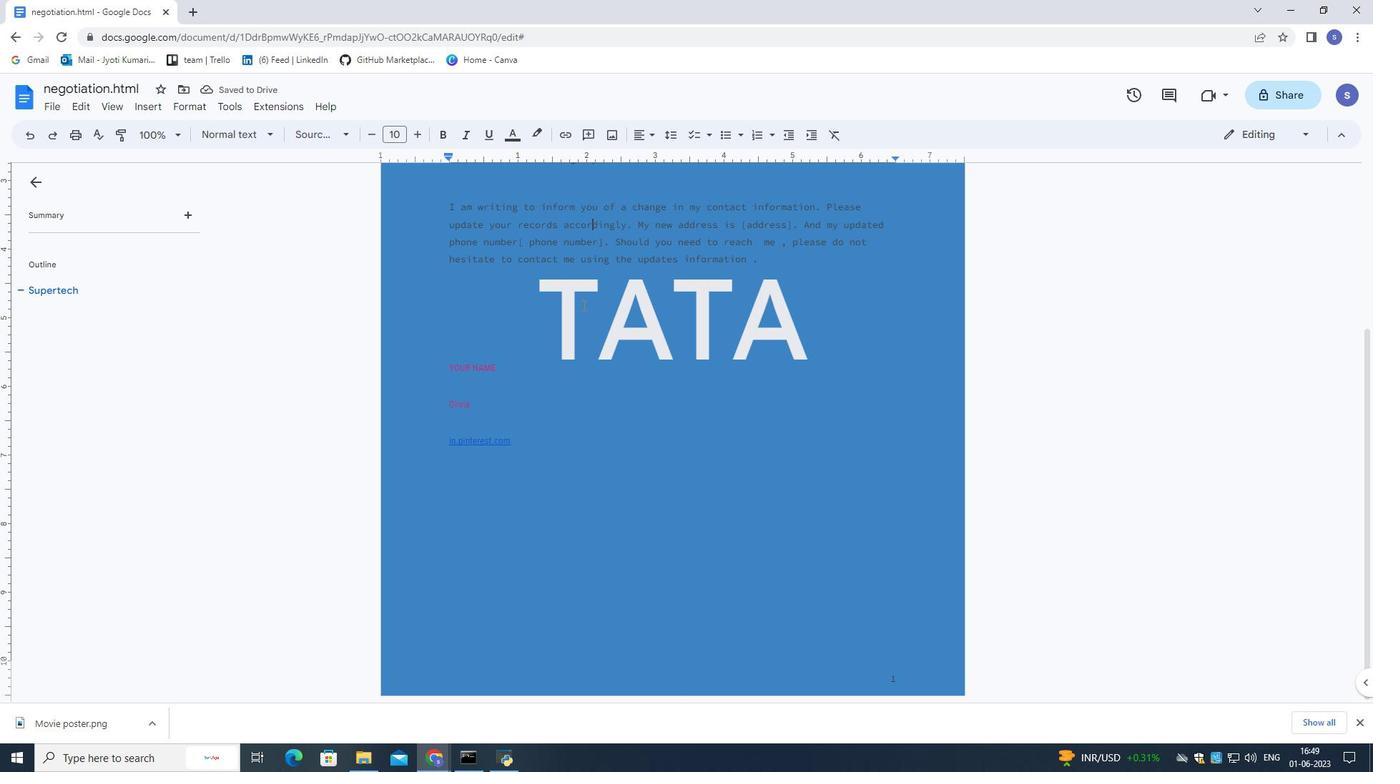 
Action: Mouse moved to (582, 301)
Screenshot: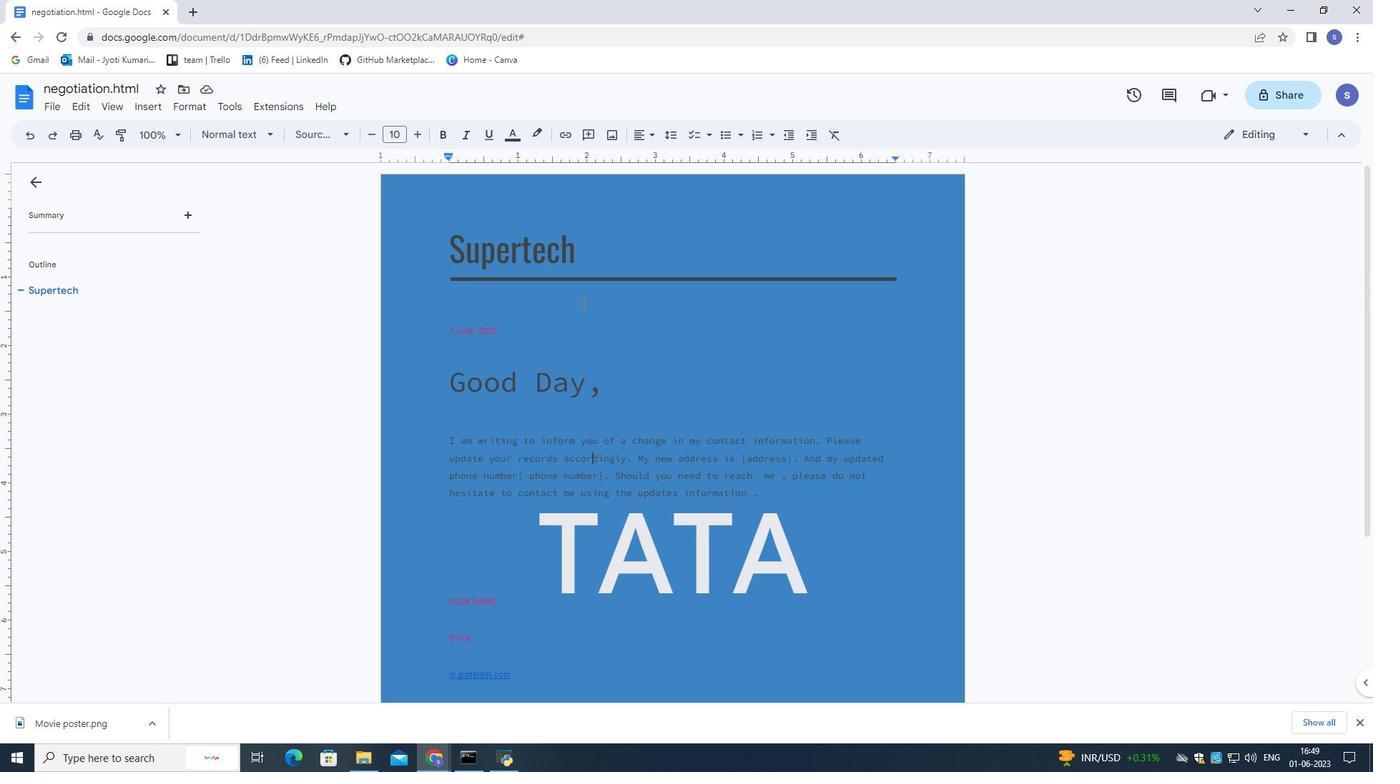 
